 Task: Open Card Marketing Conference Review in Board Business Intelligence and Analytics to Workspace Business Loans and add a team member Softage.1@softage.net, a label Orange, a checklist Cloud Computing, an attachment from Trello, a color Orange and finally, add a card description 'Develop and launch new sales promotion for new customers' and a comment 'Let us celebrate our progress and keep pushing forward as this task is an important milestone in our project.'. Add a start date 'Jan 05, 1900' with a due date 'Jan 12, 1900'
Action: Mouse moved to (85, 339)
Screenshot: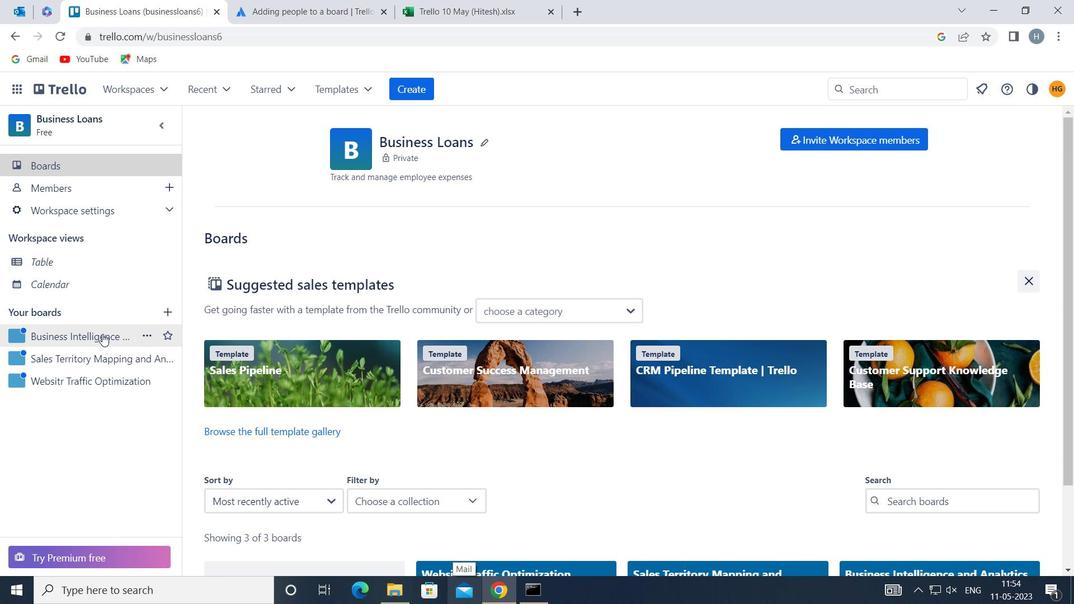 
Action: Mouse pressed left at (85, 339)
Screenshot: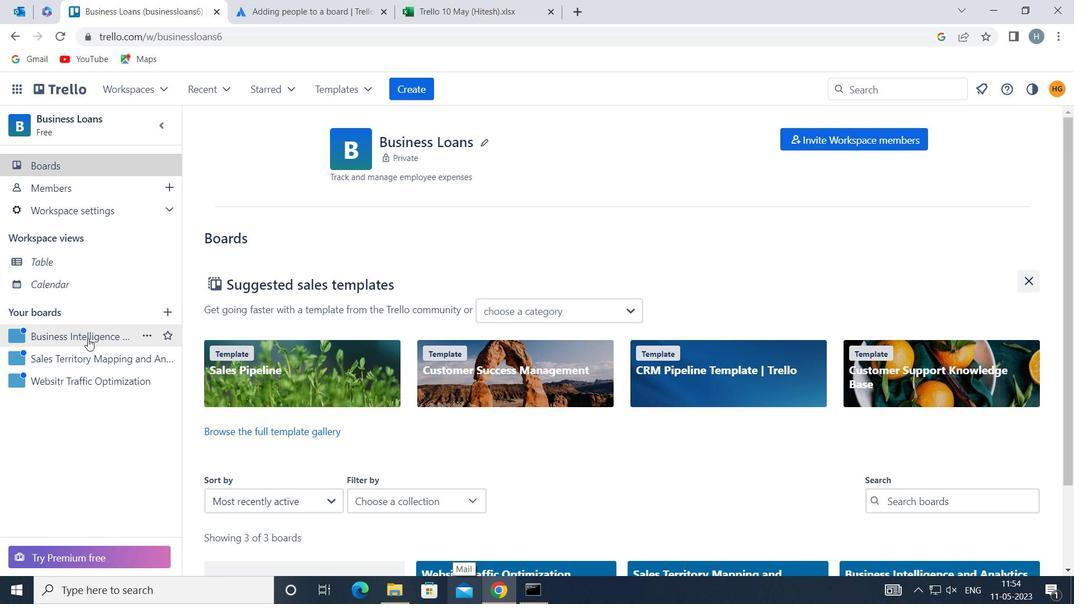 
Action: Mouse moved to (452, 199)
Screenshot: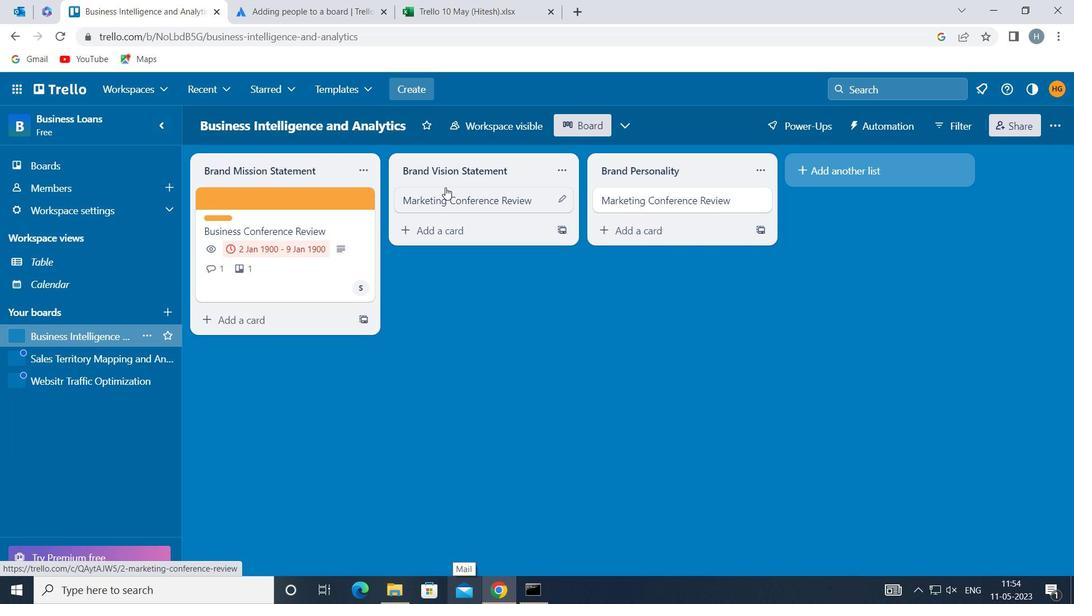 
Action: Mouse pressed left at (452, 199)
Screenshot: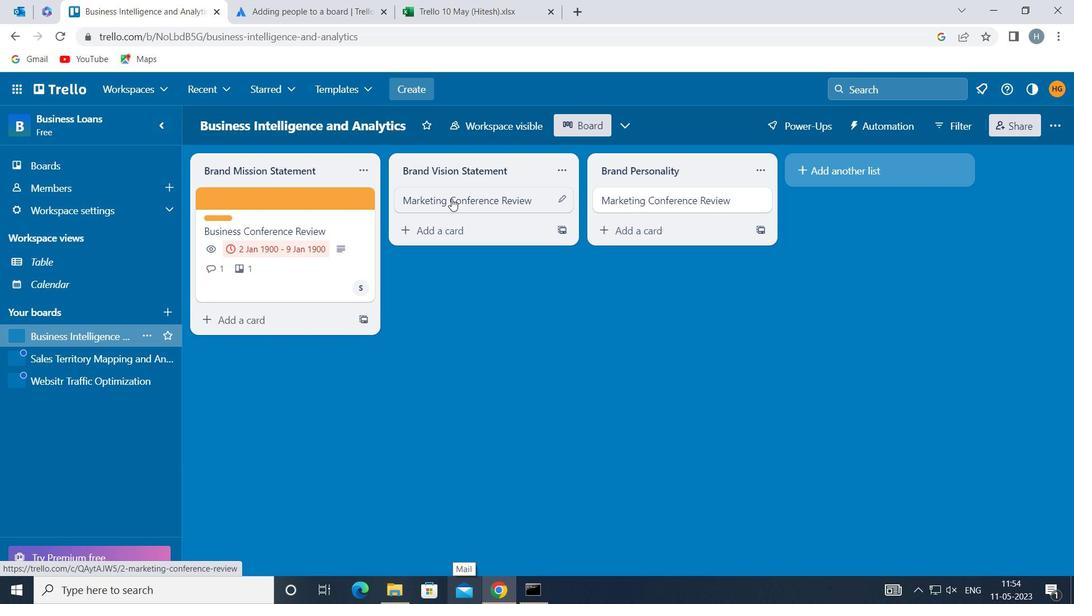 
Action: Mouse moved to (725, 244)
Screenshot: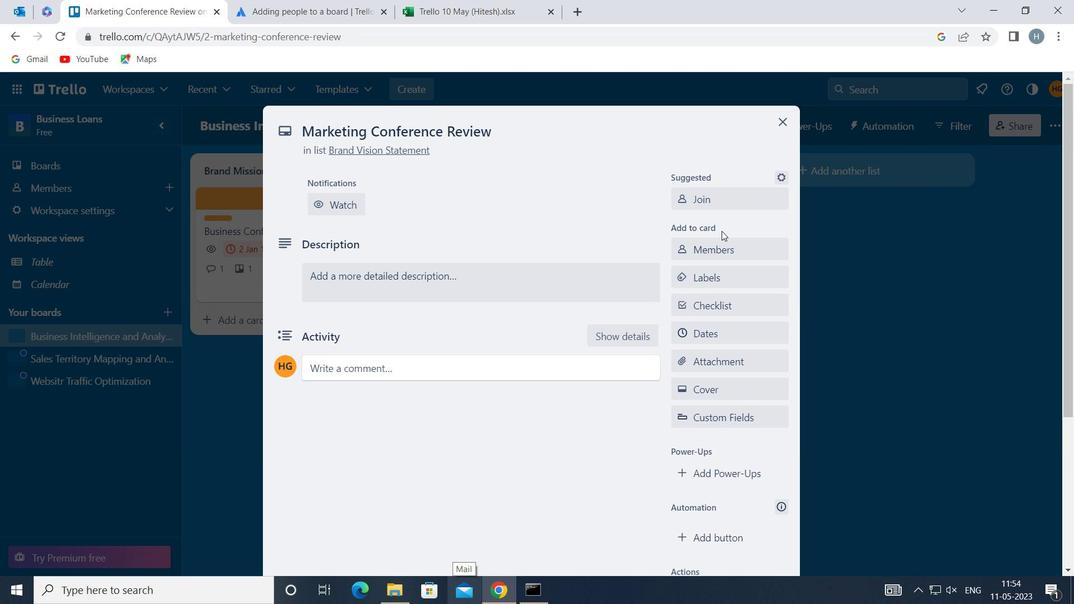 
Action: Mouse pressed left at (725, 244)
Screenshot: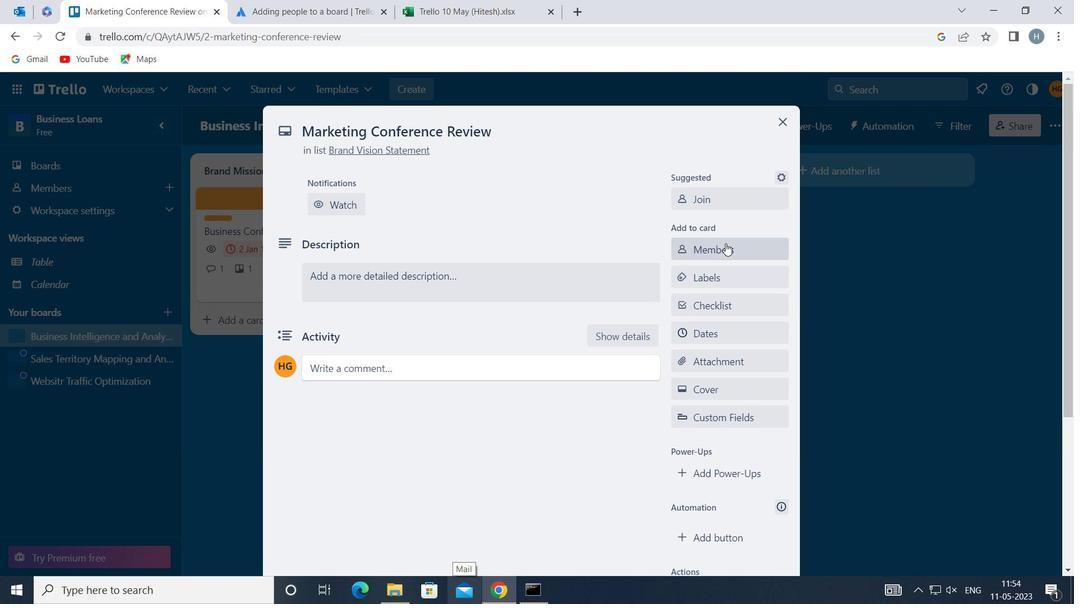 
Action: Key pressed softage
Screenshot: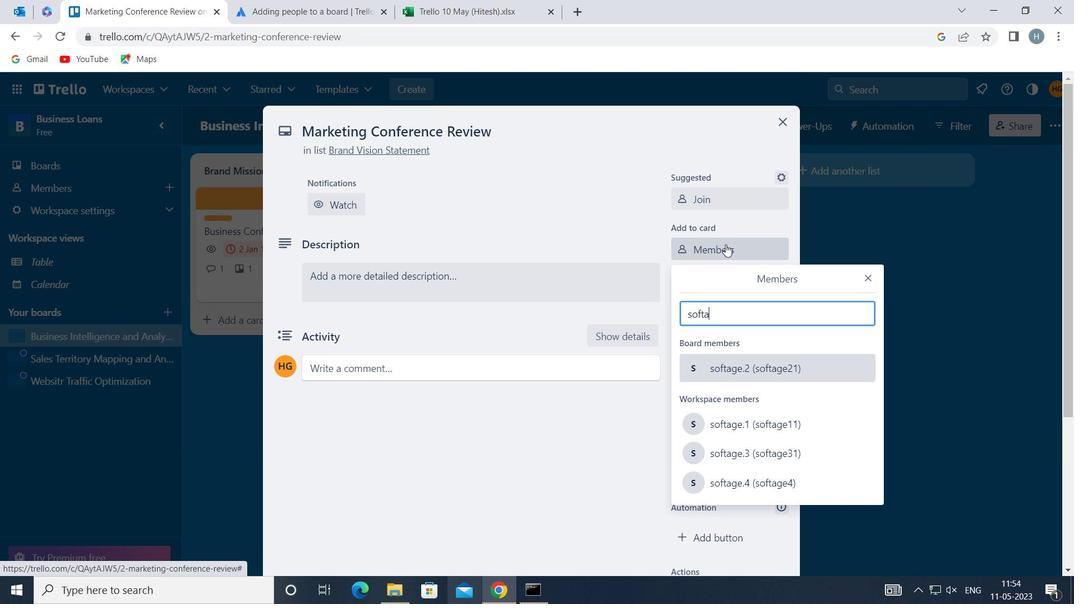 
Action: Mouse moved to (763, 419)
Screenshot: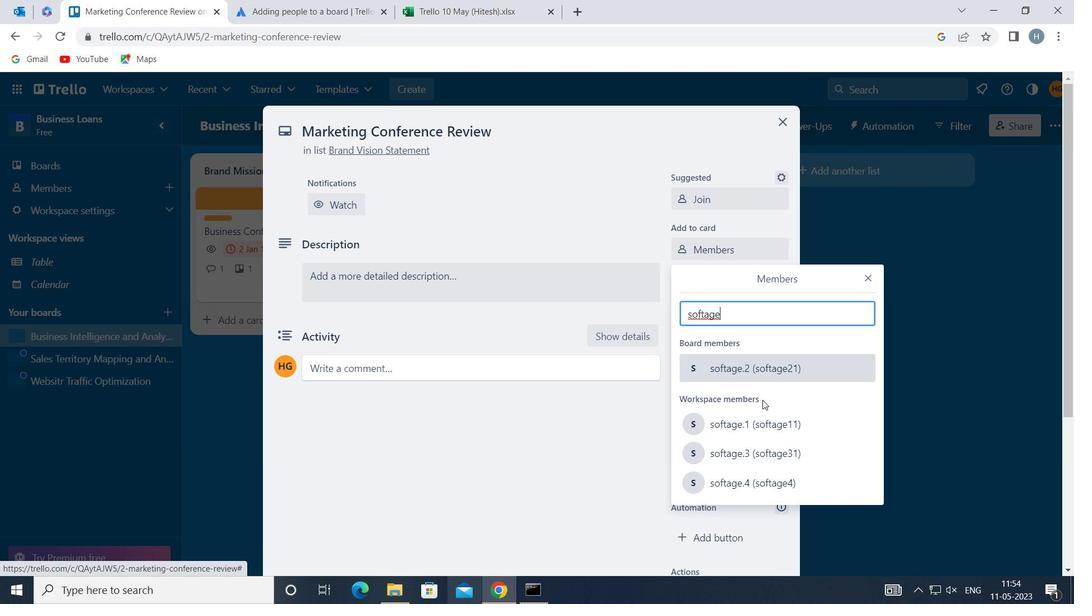 
Action: Mouse pressed left at (763, 419)
Screenshot: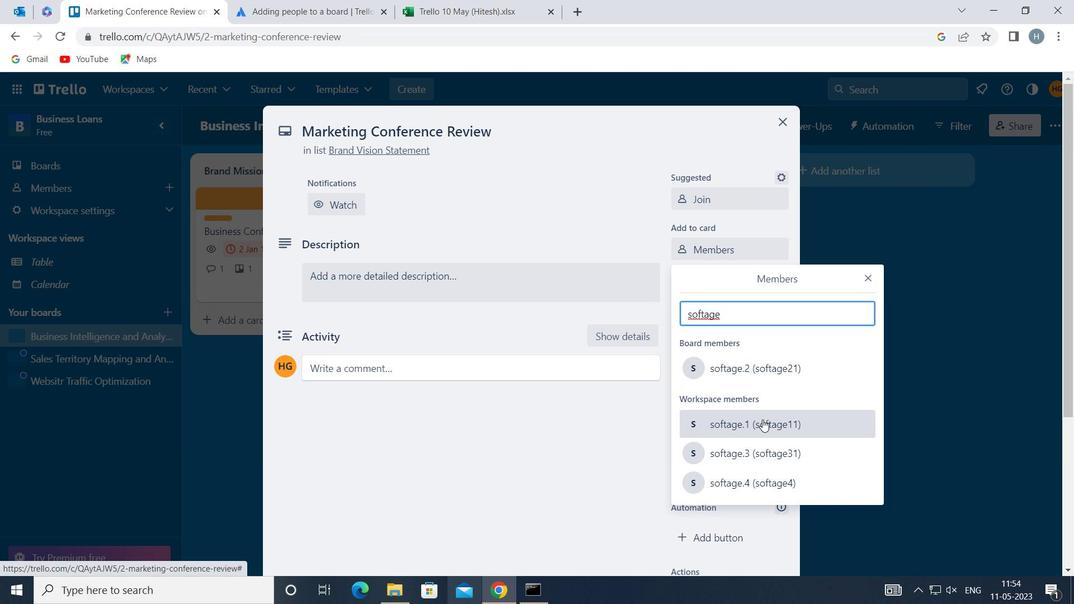 
Action: Mouse moved to (868, 274)
Screenshot: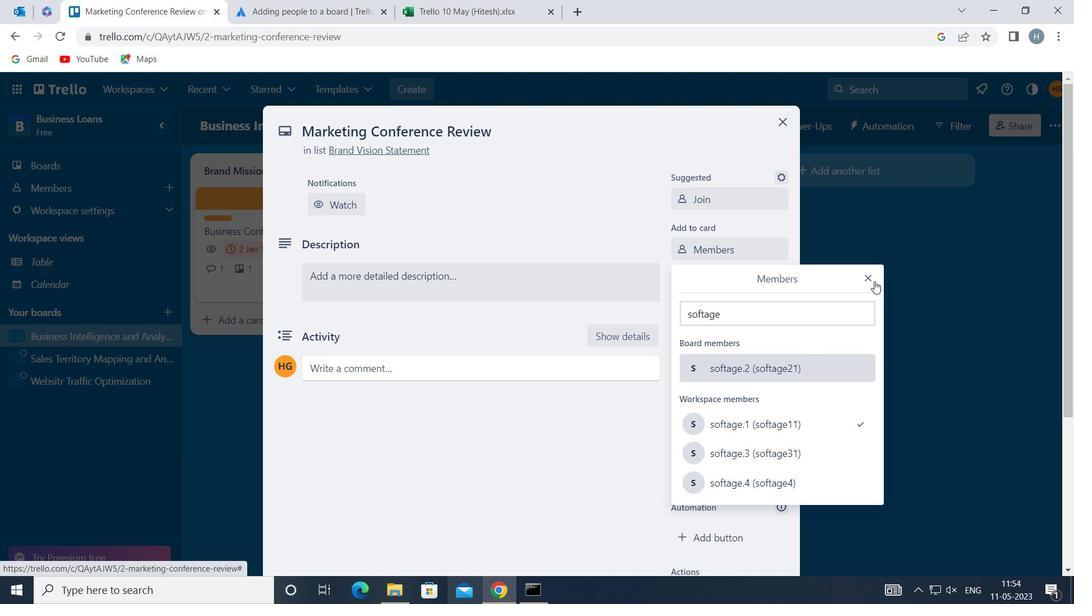 
Action: Mouse pressed left at (868, 274)
Screenshot: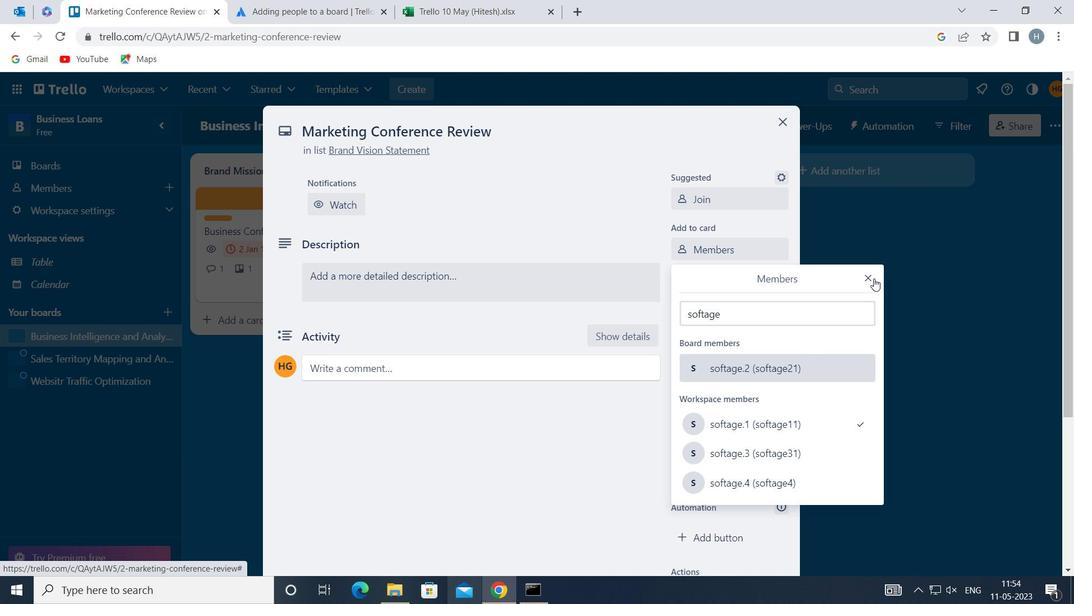 
Action: Mouse moved to (736, 275)
Screenshot: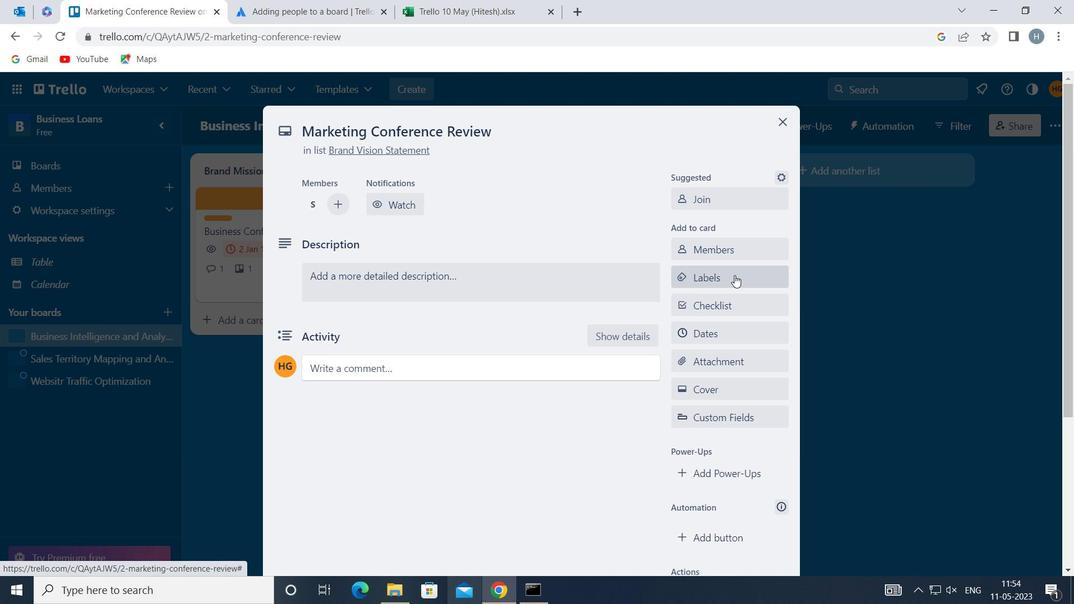 
Action: Mouse pressed left at (736, 275)
Screenshot: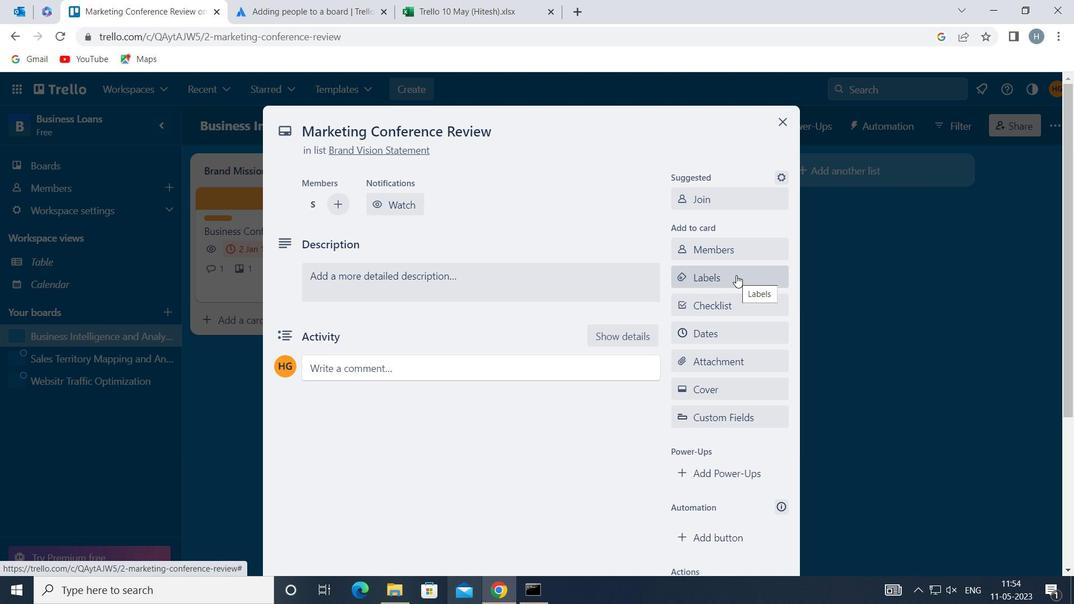 
Action: Mouse moved to (737, 257)
Screenshot: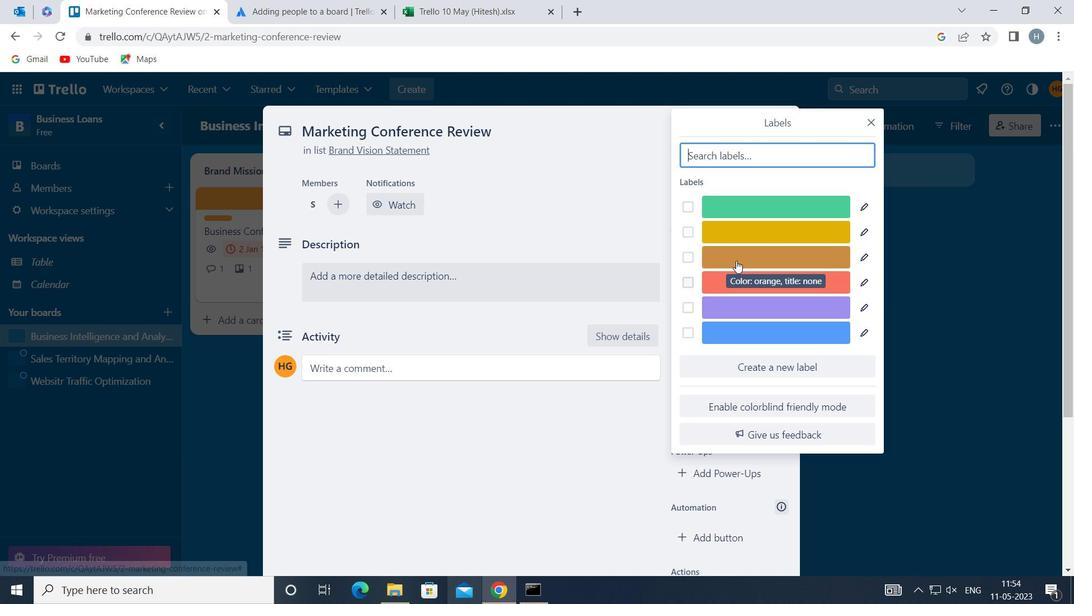 
Action: Mouse pressed left at (737, 257)
Screenshot: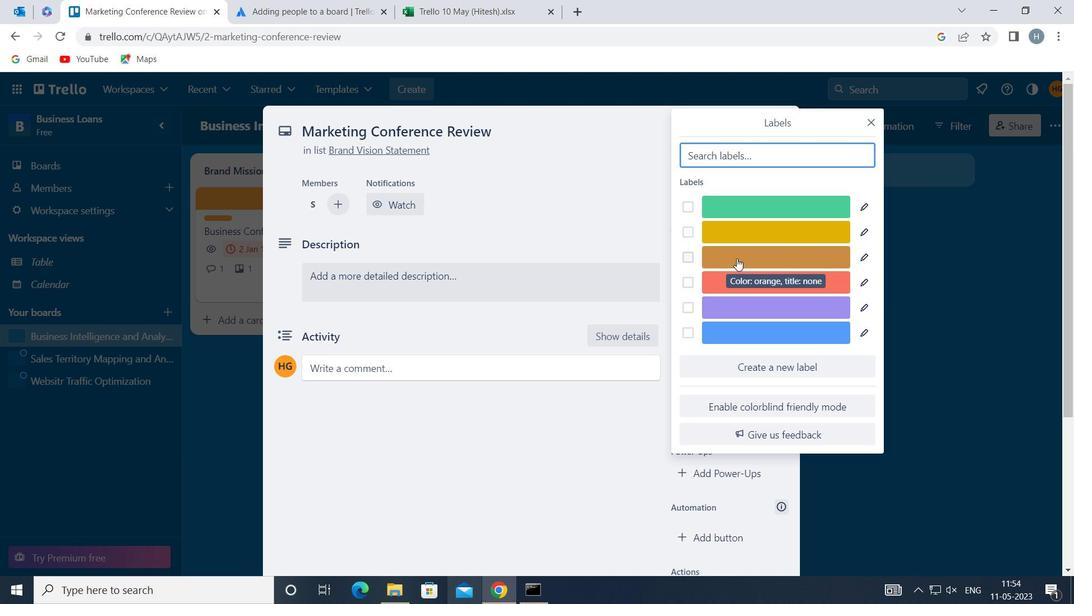 
Action: Mouse moved to (871, 118)
Screenshot: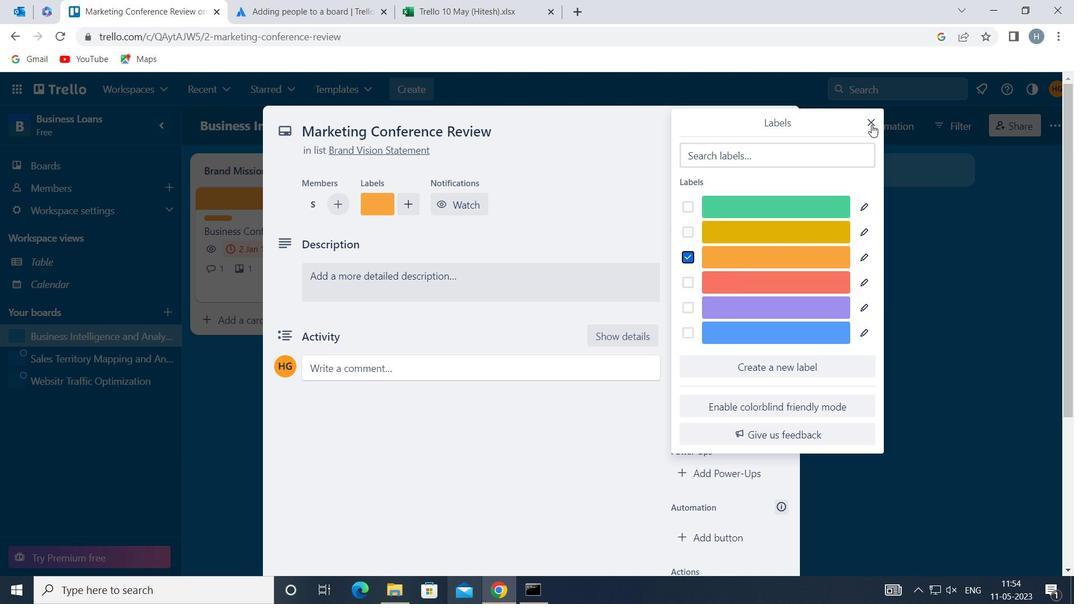 
Action: Mouse pressed left at (871, 118)
Screenshot: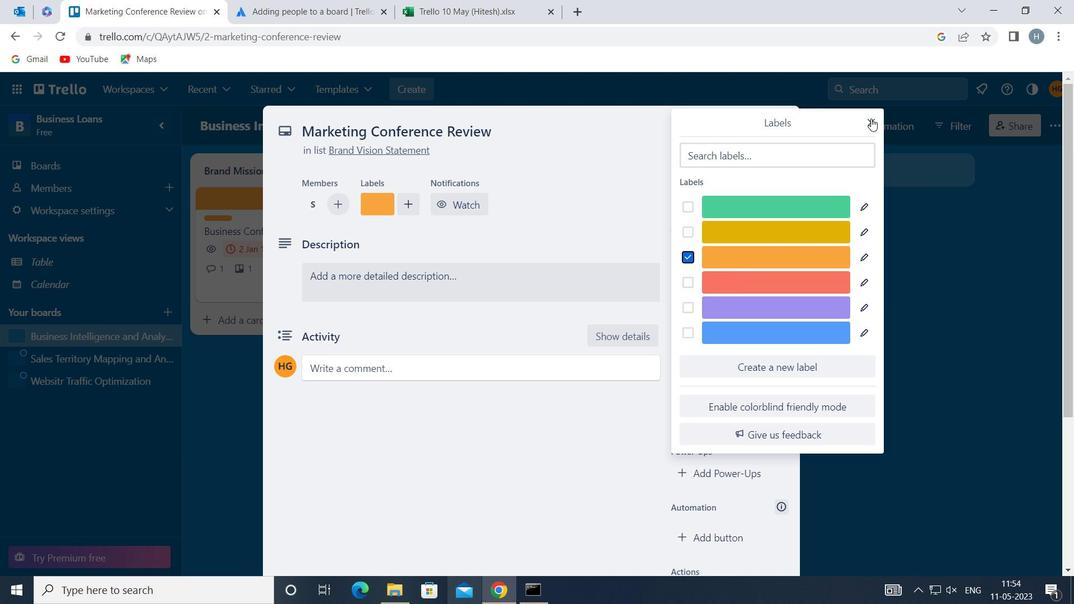 
Action: Mouse moved to (728, 354)
Screenshot: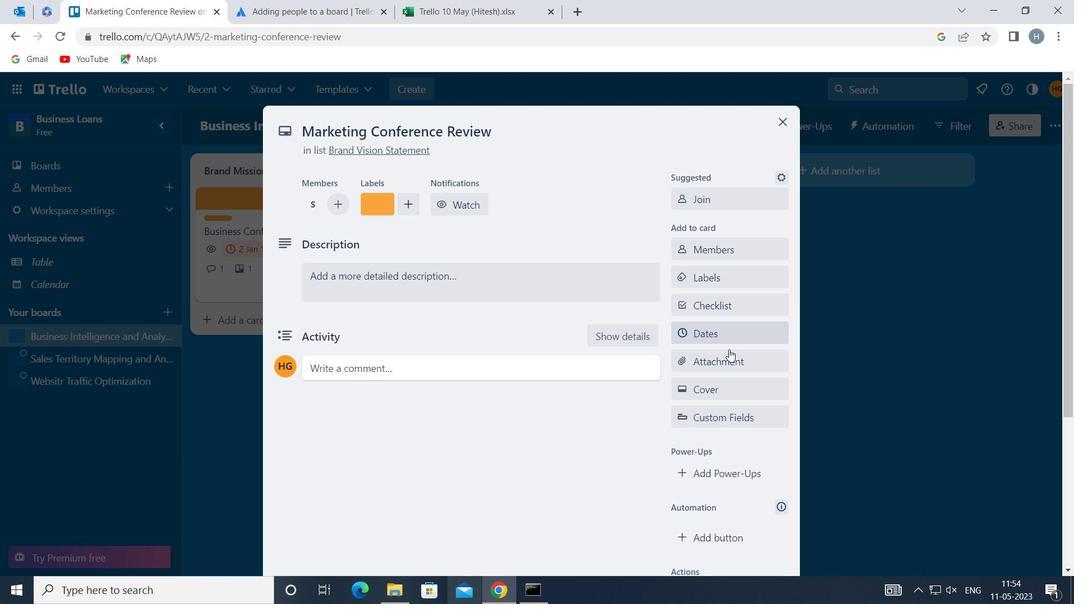 
Action: Mouse pressed left at (728, 354)
Screenshot: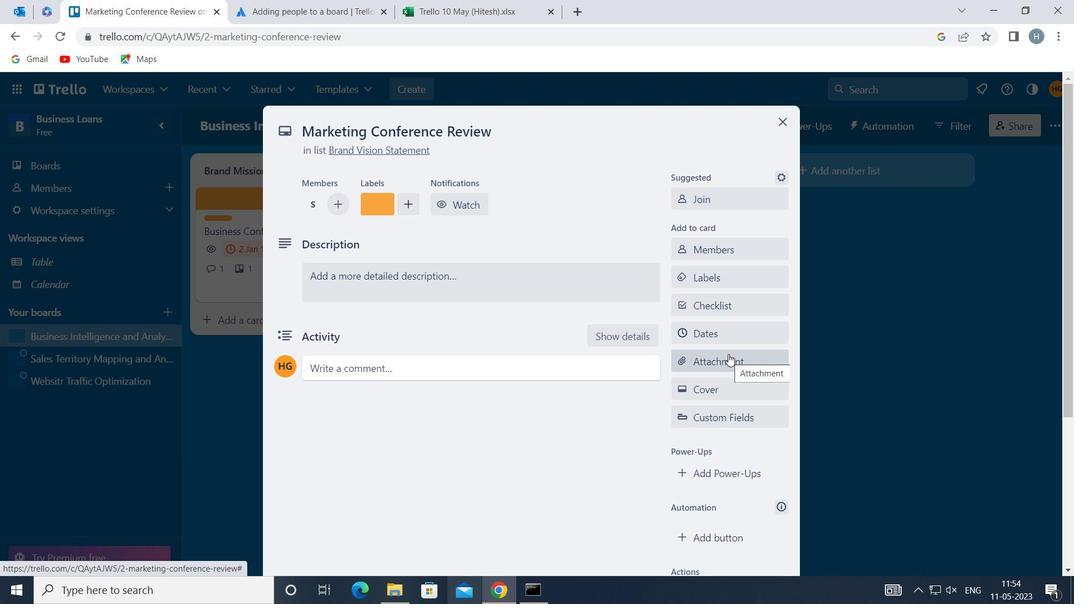 
Action: Key pressed <Key.shift><Key.shift><Key.shift><Key.shift><Key.shift><Key.shift><Key.shift><Key.shift><Key.shift><Key.shift><Key.shift><Key.shift><Key.shift><Key.shift><Key.shift><Key.shift><Key.shift><Key.shift><Key.shift><Key.shift>
Screenshot: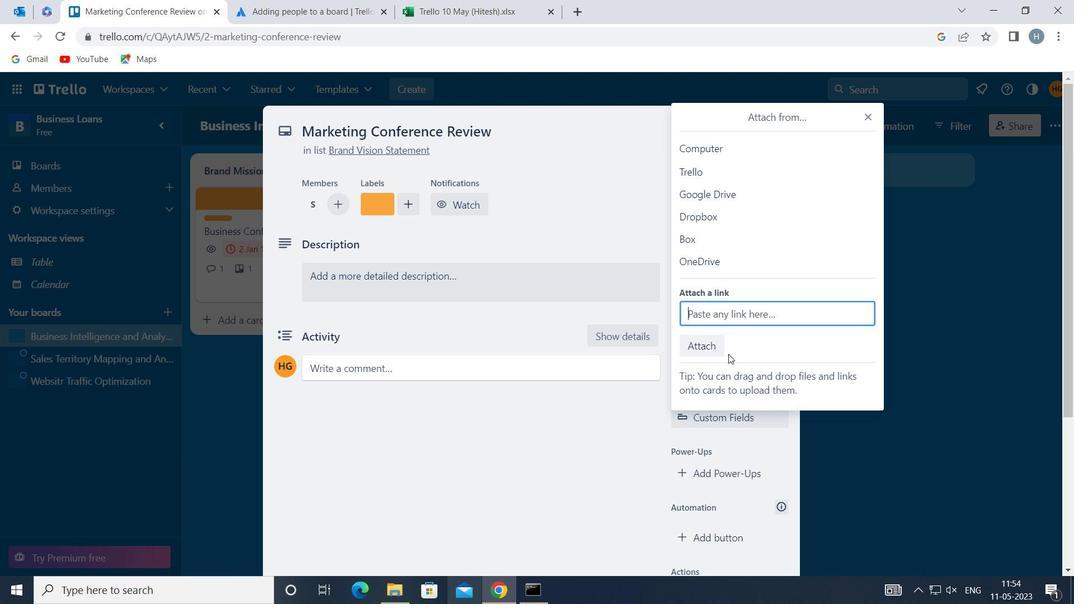
Action: Mouse moved to (862, 115)
Screenshot: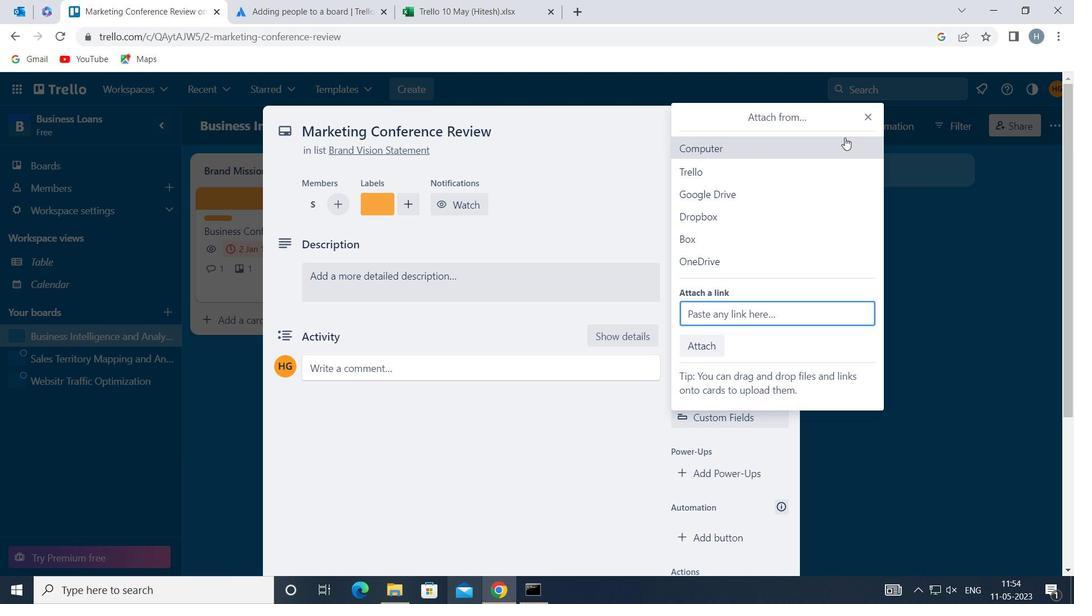 
Action: Mouse pressed left at (862, 115)
Screenshot: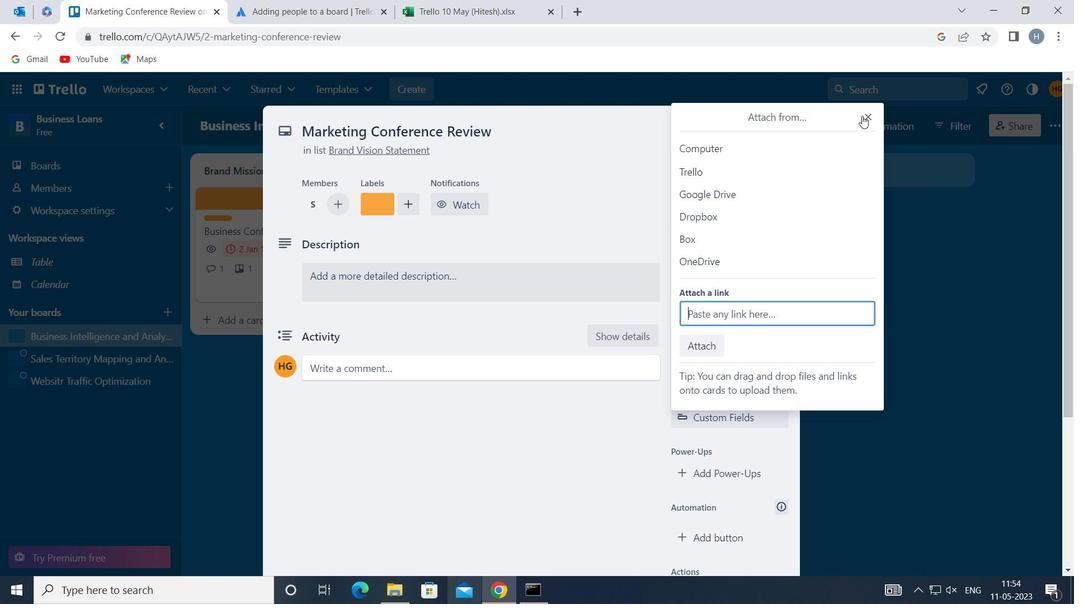 
Action: Mouse moved to (735, 299)
Screenshot: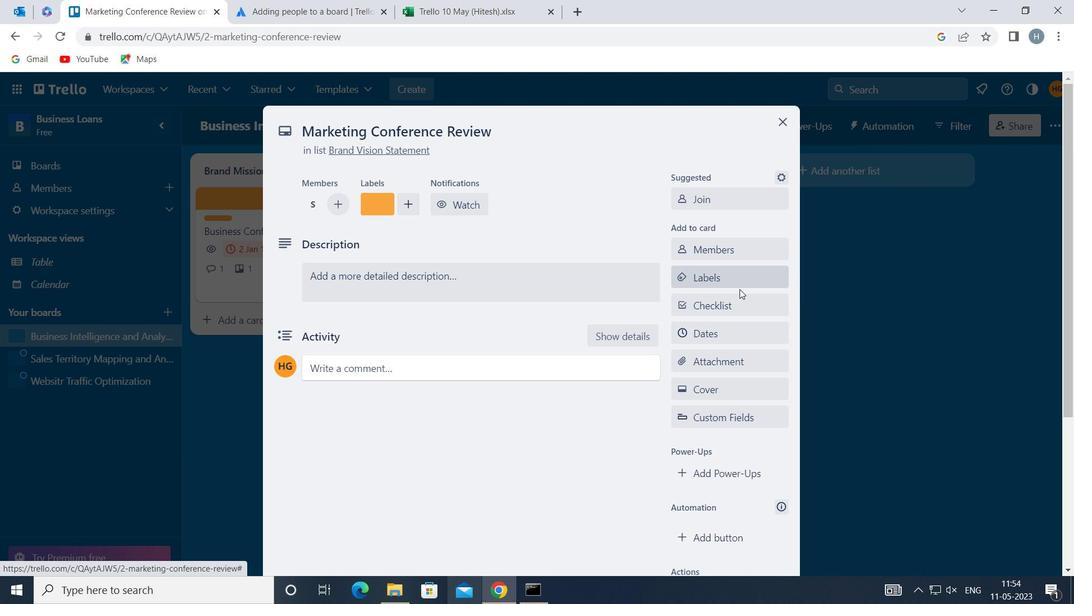 
Action: Mouse pressed left at (735, 299)
Screenshot: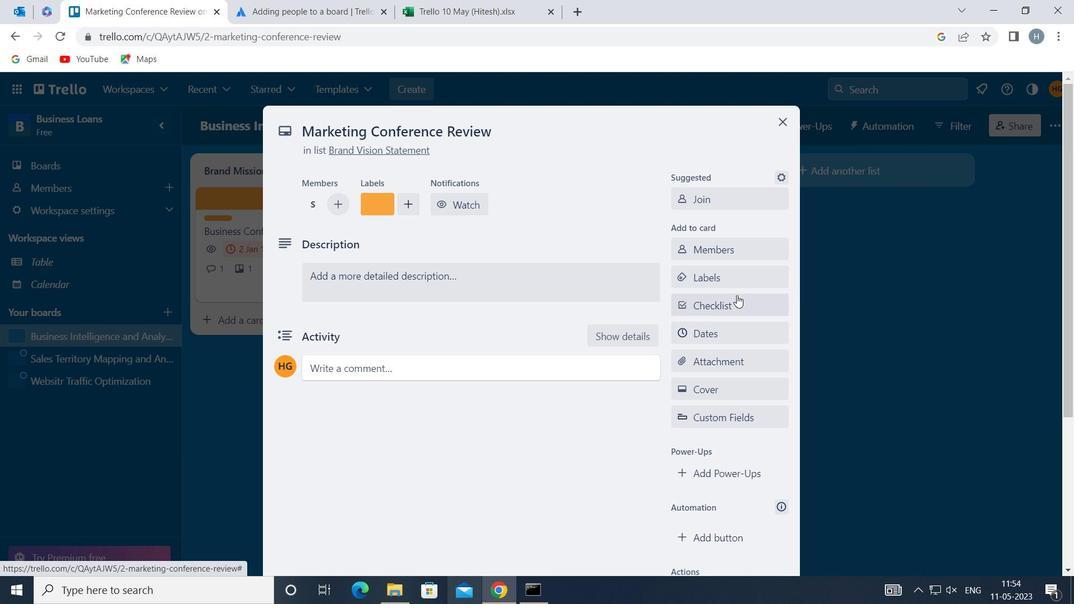 
Action: Mouse moved to (738, 364)
Screenshot: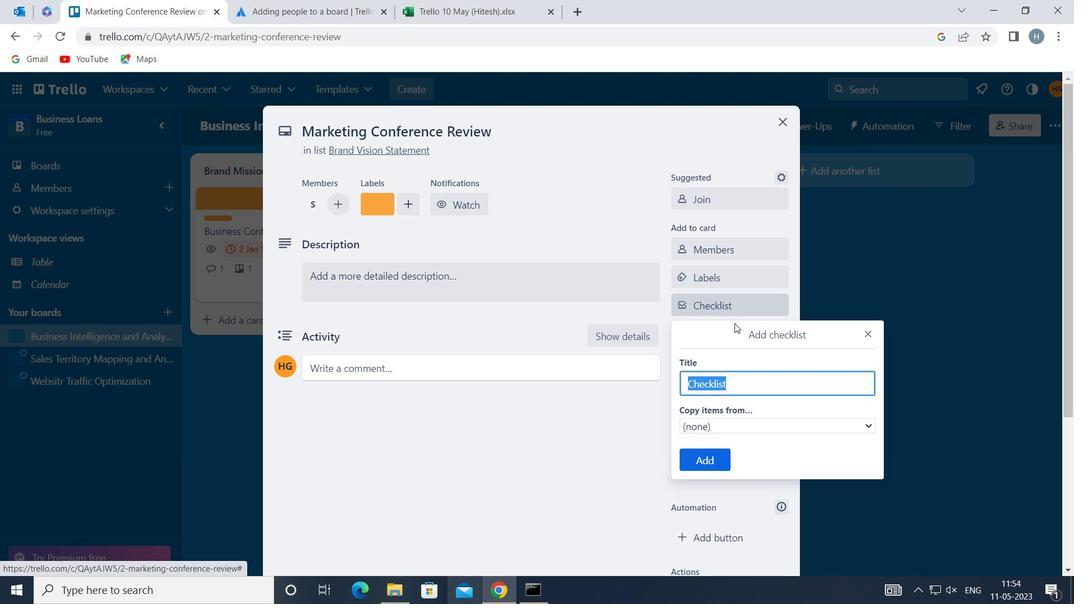 
Action: Key pressed <Key.shift>CLO
Screenshot: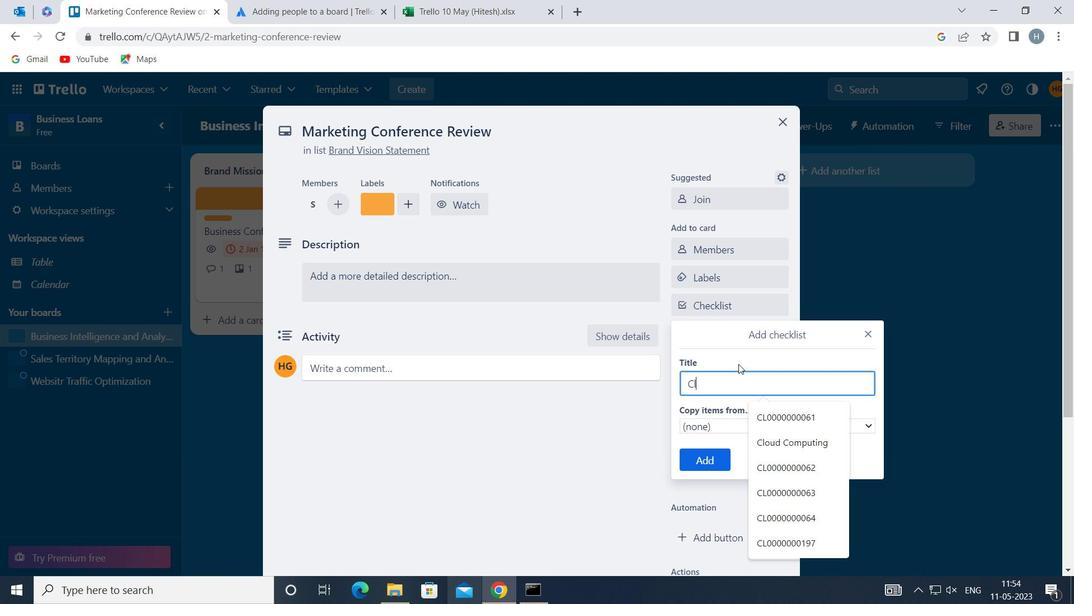 
Action: Mouse moved to (787, 412)
Screenshot: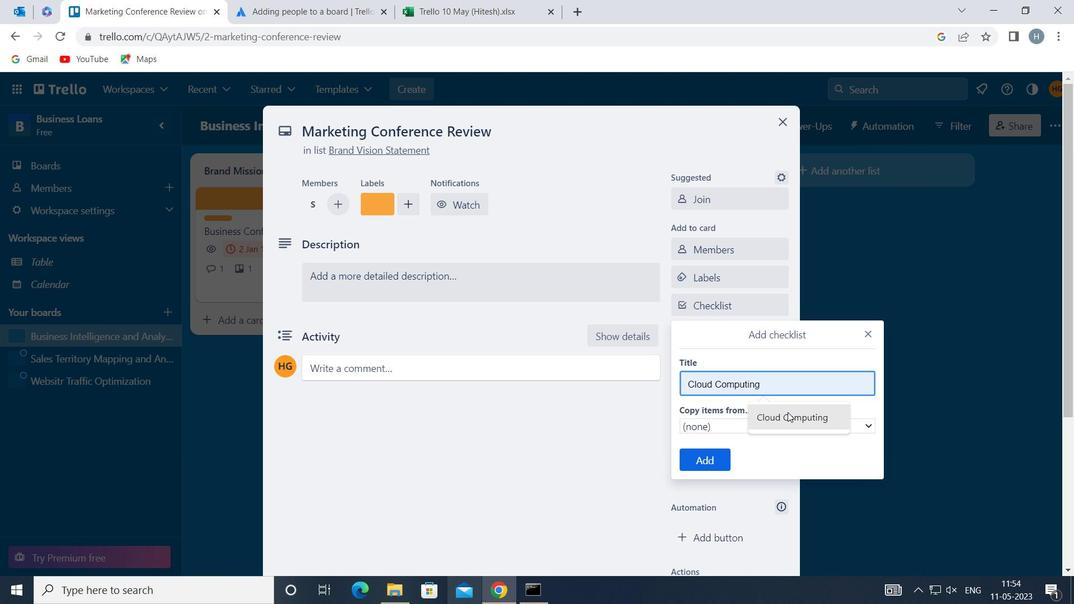 
Action: Mouse pressed left at (787, 412)
Screenshot: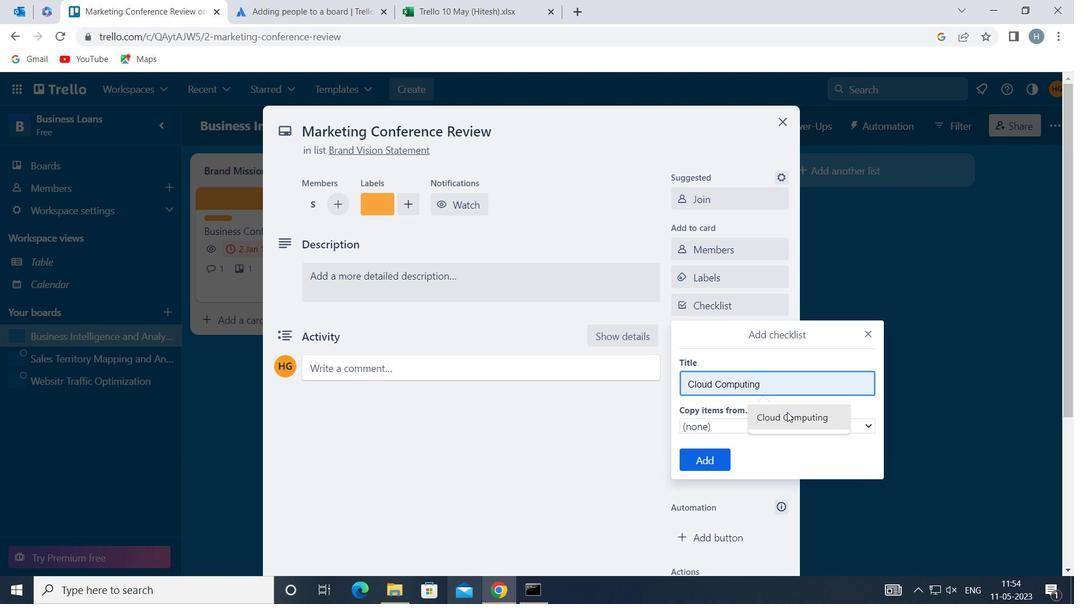 
Action: Mouse moved to (702, 458)
Screenshot: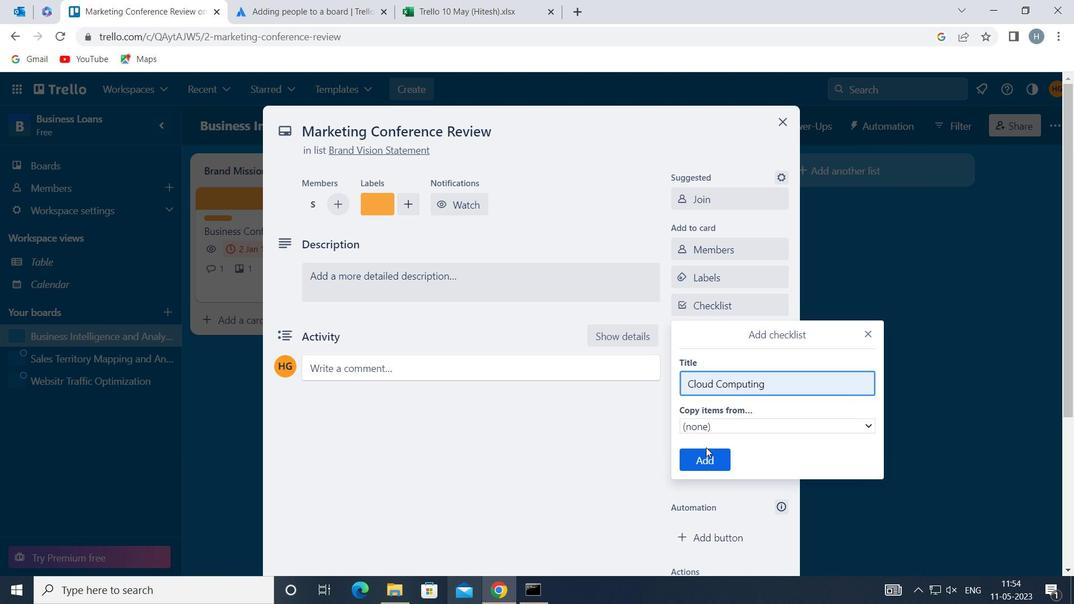 
Action: Mouse pressed left at (702, 458)
Screenshot: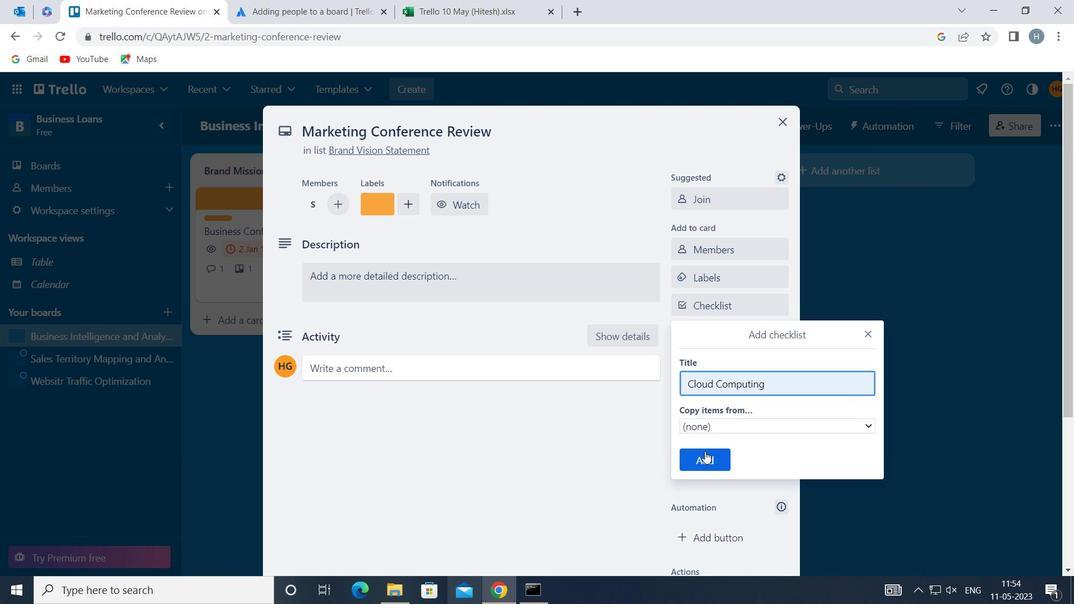
Action: Mouse moved to (732, 362)
Screenshot: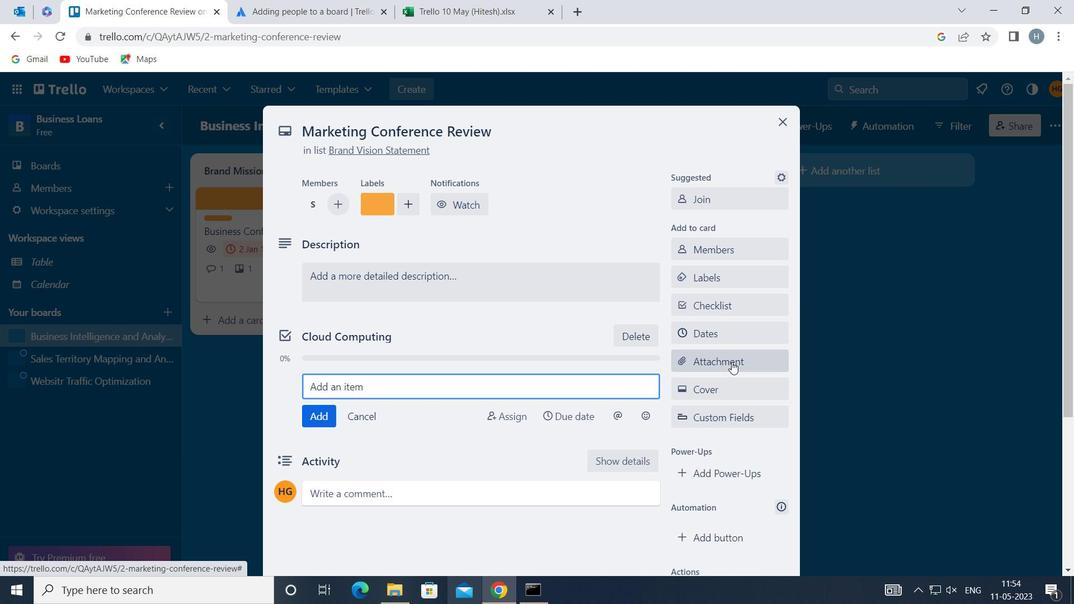 
Action: Mouse pressed left at (732, 362)
Screenshot: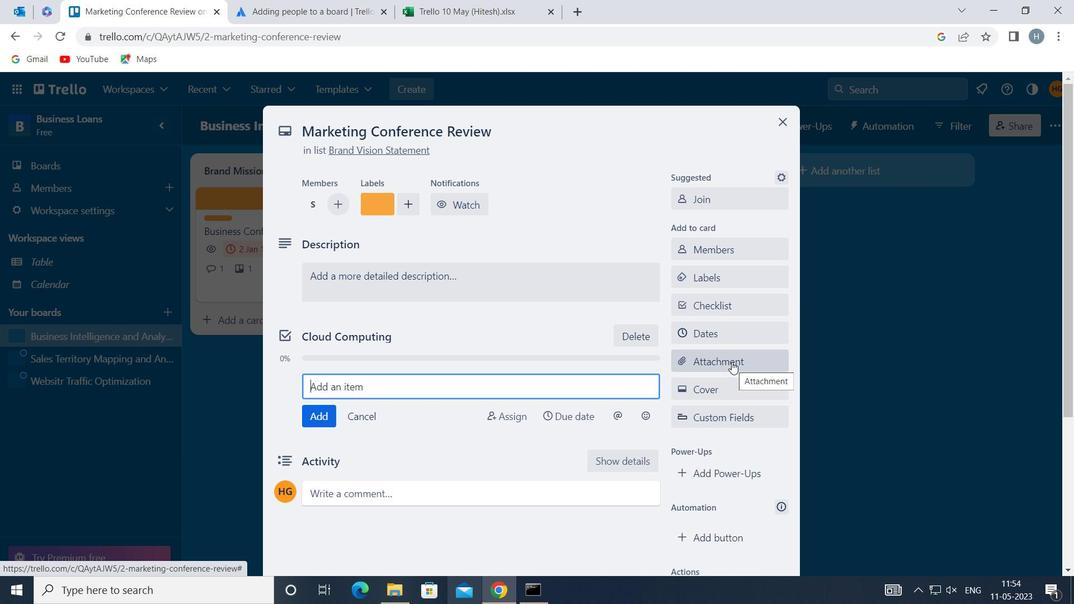 
Action: Mouse moved to (731, 166)
Screenshot: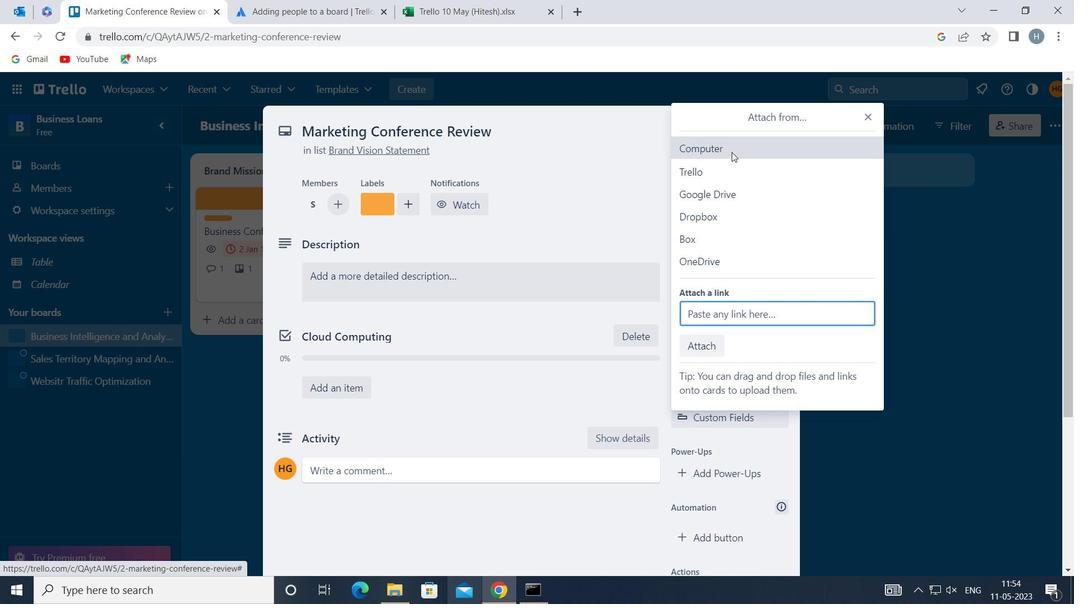 
Action: Mouse pressed left at (731, 166)
Screenshot: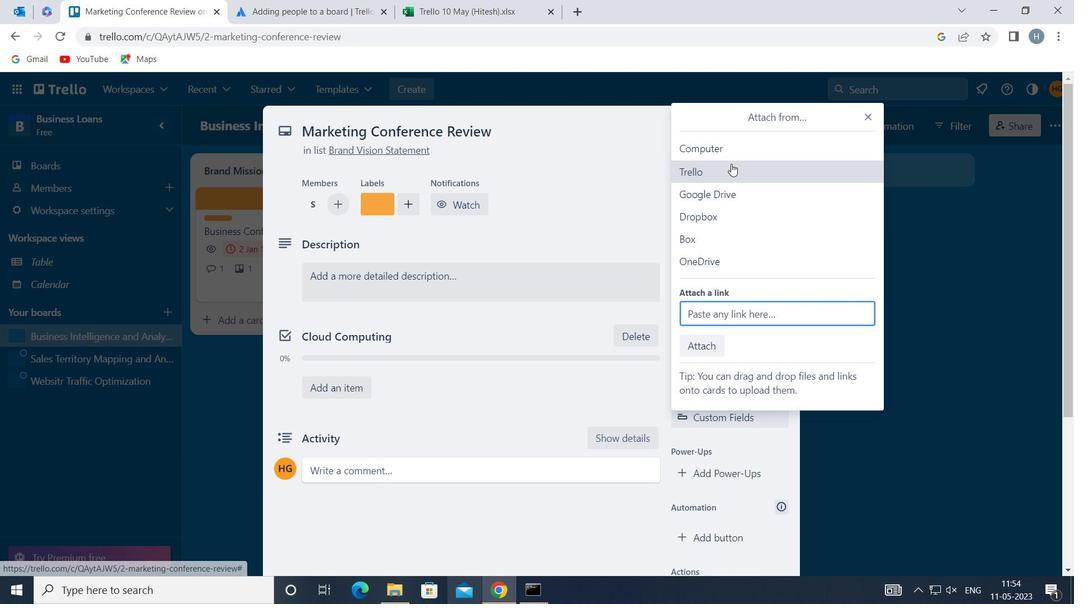 
Action: Mouse moved to (736, 217)
Screenshot: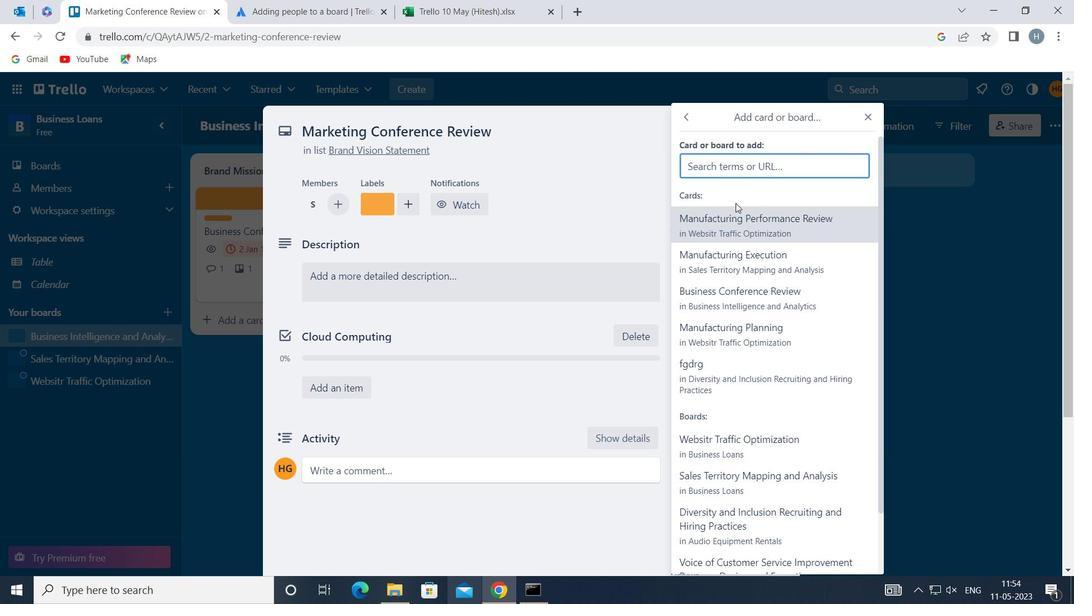 
Action: Mouse pressed left at (736, 217)
Screenshot: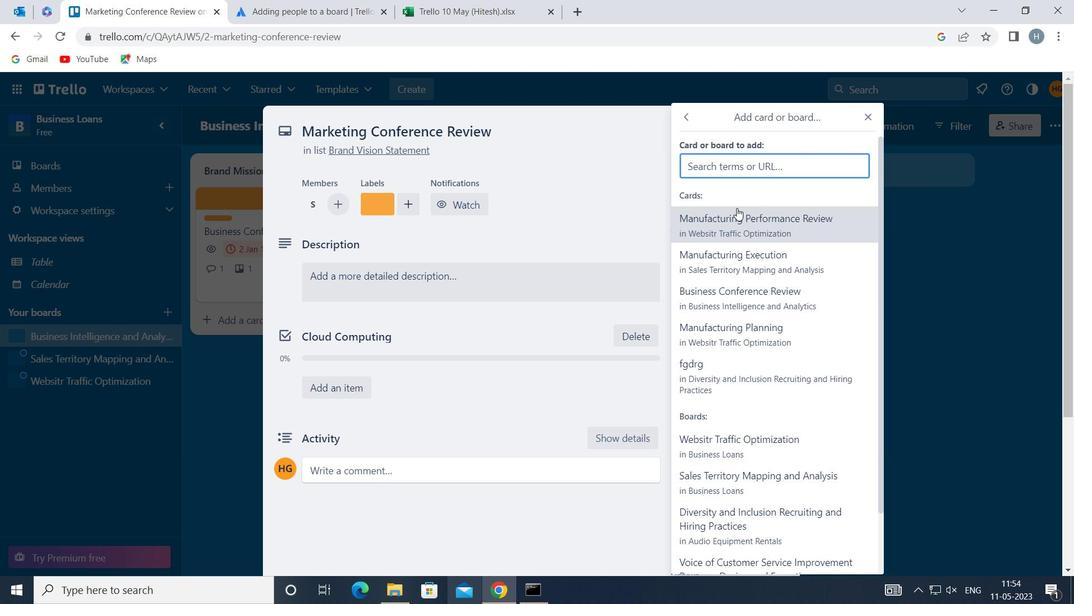 
Action: Mouse moved to (725, 387)
Screenshot: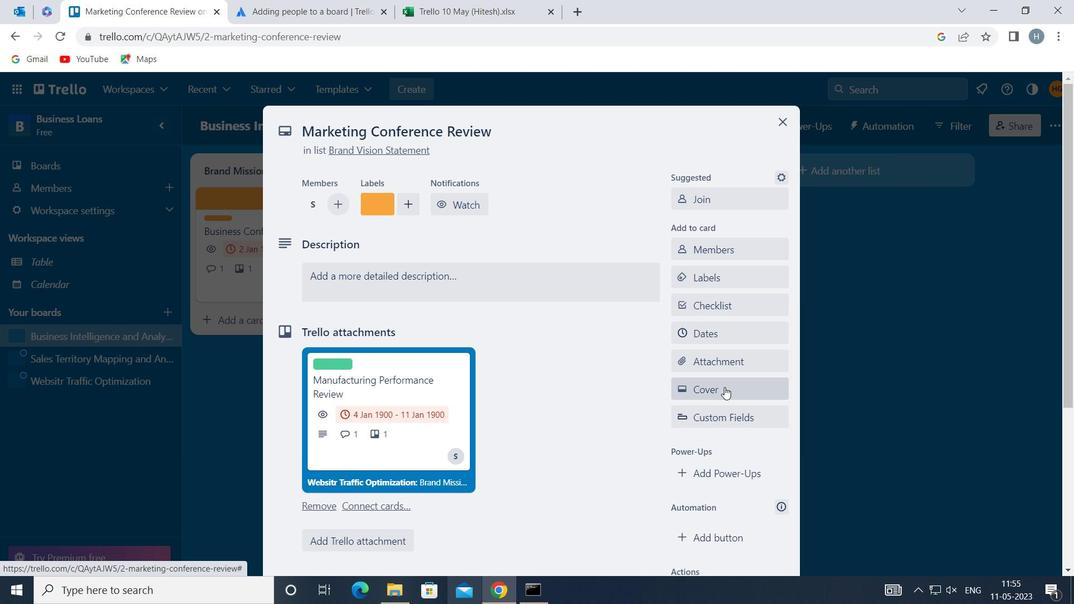 
Action: Mouse pressed left at (725, 387)
Screenshot: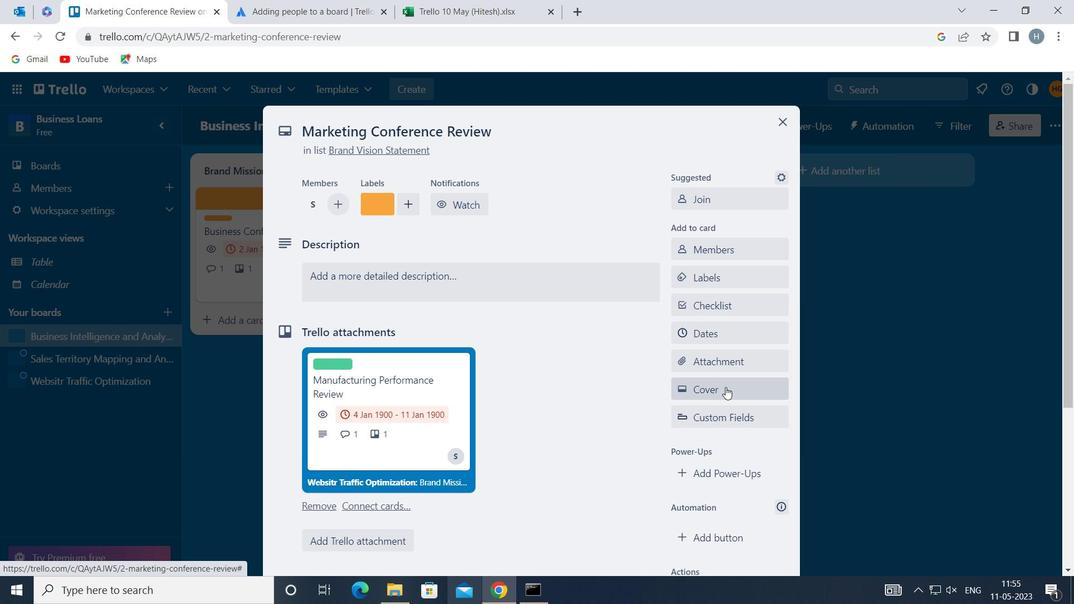 
Action: Mouse moved to (778, 298)
Screenshot: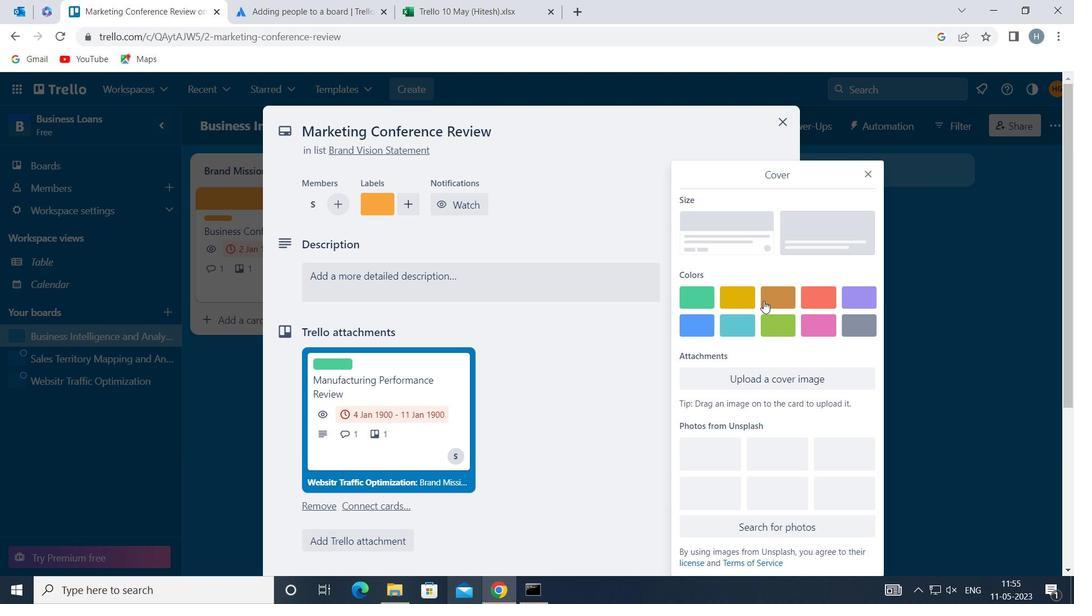 
Action: Mouse pressed left at (778, 298)
Screenshot: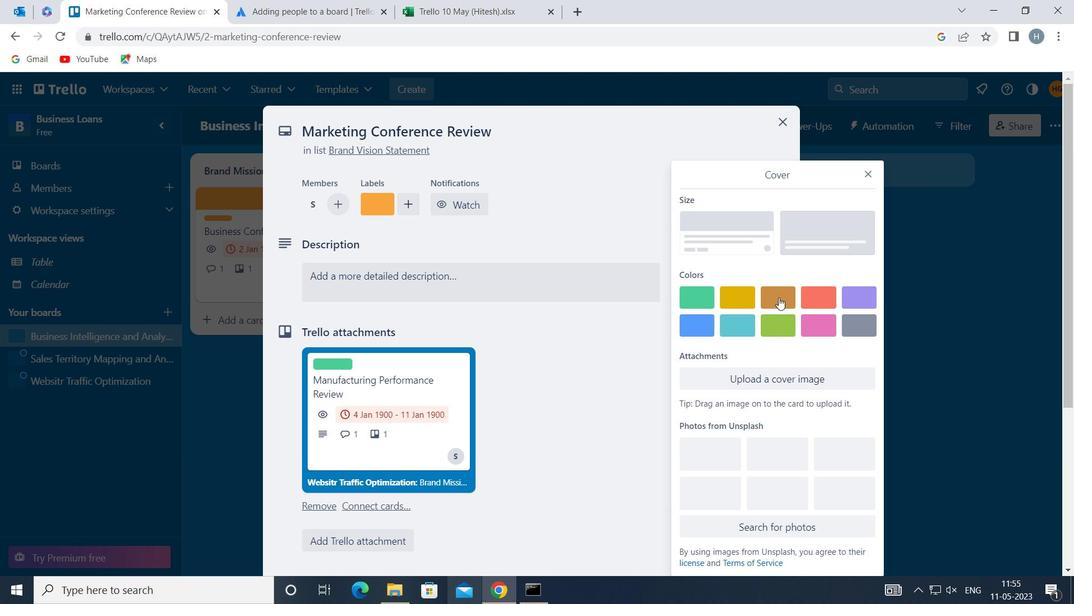 
Action: Mouse moved to (868, 148)
Screenshot: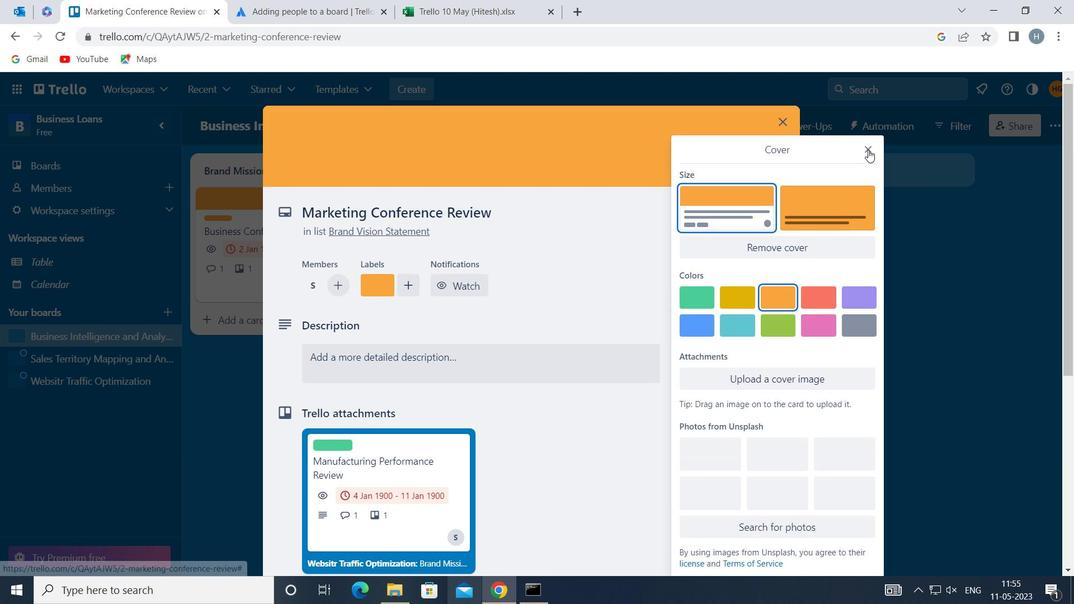 
Action: Mouse pressed left at (868, 148)
Screenshot: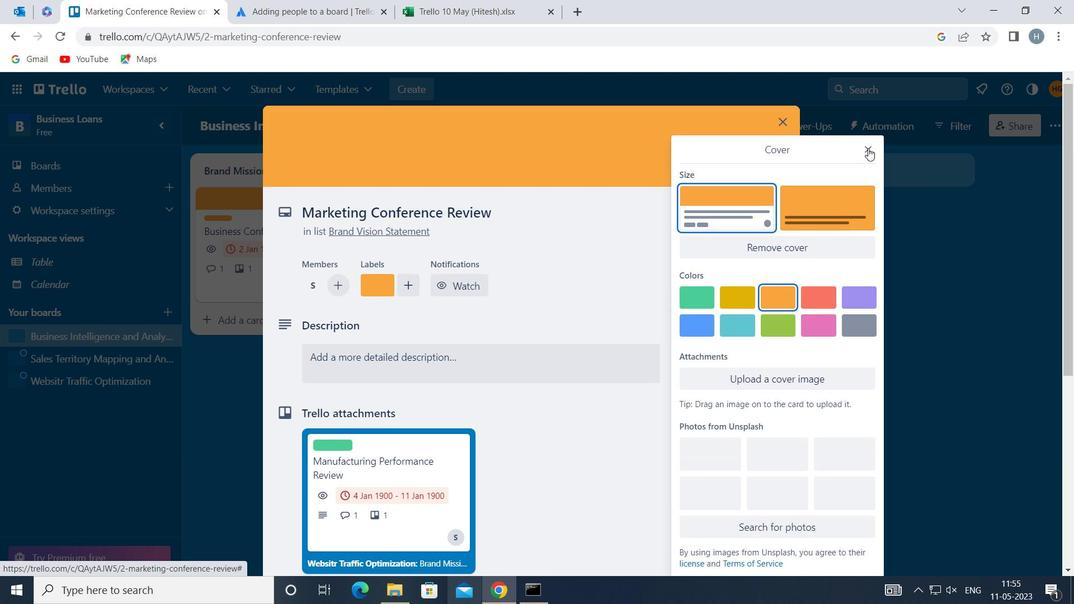 
Action: Mouse moved to (504, 368)
Screenshot: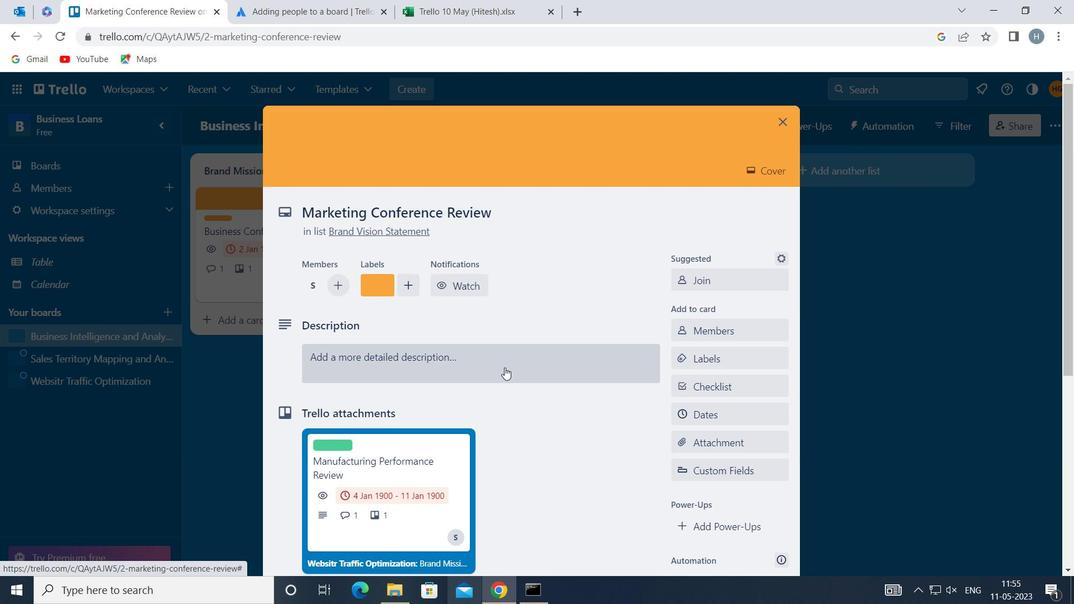 
Action: Mouse pressed left at (504, 368)
Screenshot: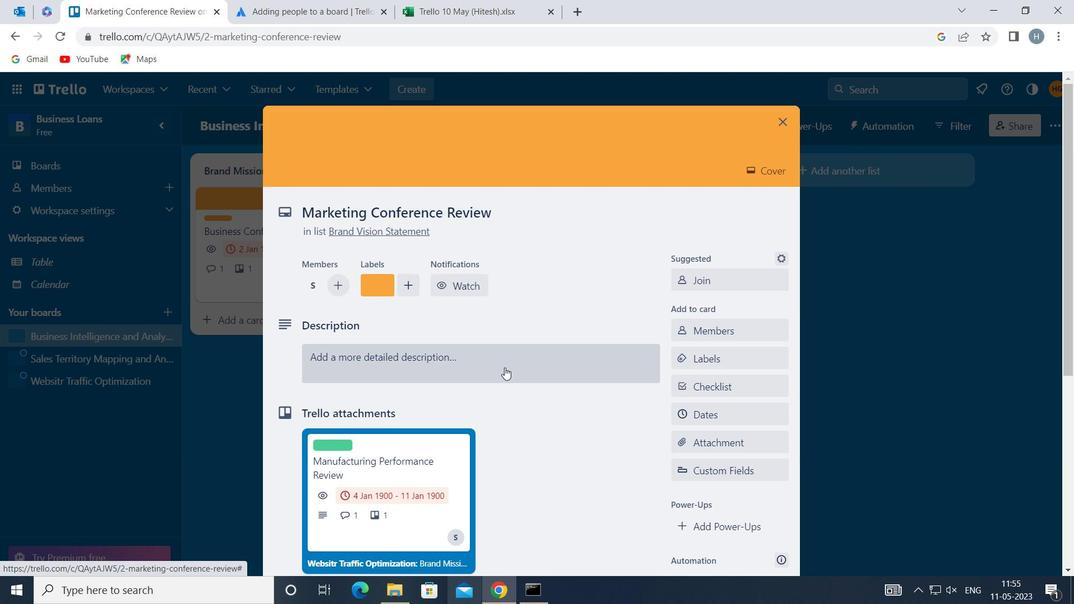 
Action: Mouse moved to (424, 402)
Screenshot: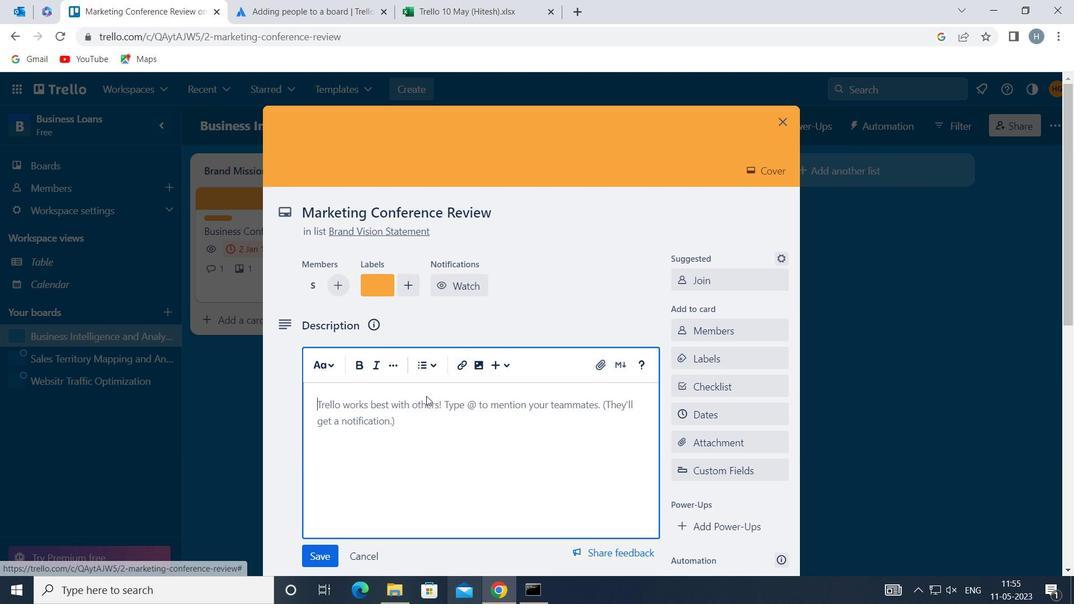 
Action: Mouse pressed left at (424, 402)
Screenshot: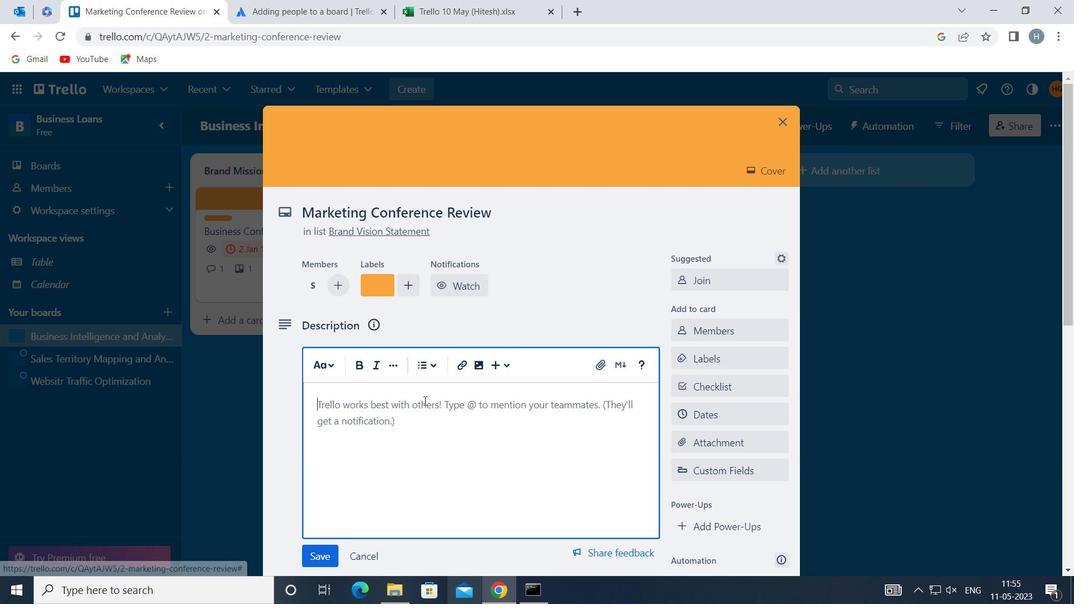 
Action: Key pressed <Key.shift>DEVELOP<Key.space>AND<Key.space>K<Key.backspace>LAUNCH<Key.space>NEW<Key.space>SALES<Key.space>PROMOTION<Key.space>FOR<Key.space>NEW<Key.space>CUSTOMERS
Screenshot: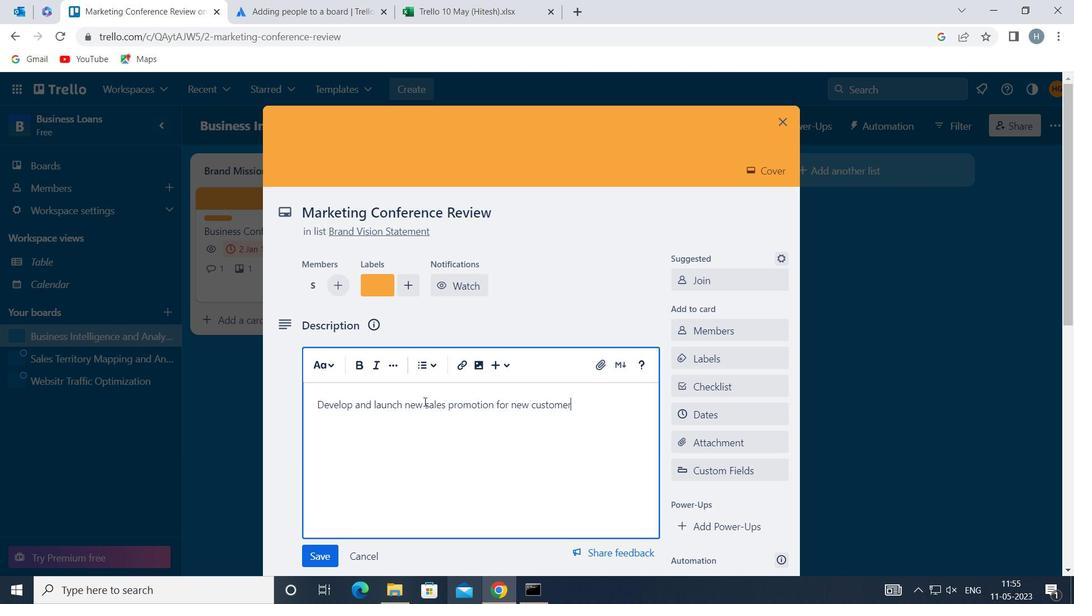 
Action: Mouse moved to (319, 555)
Screenshot: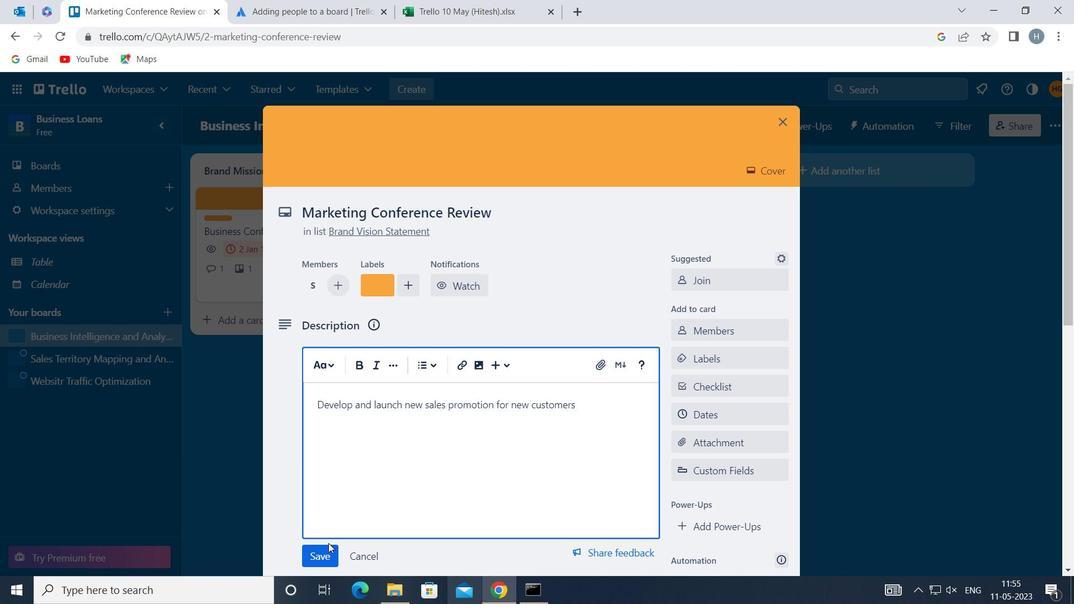 
Action: Mouse pressed left at (319, 555)
Screenshot: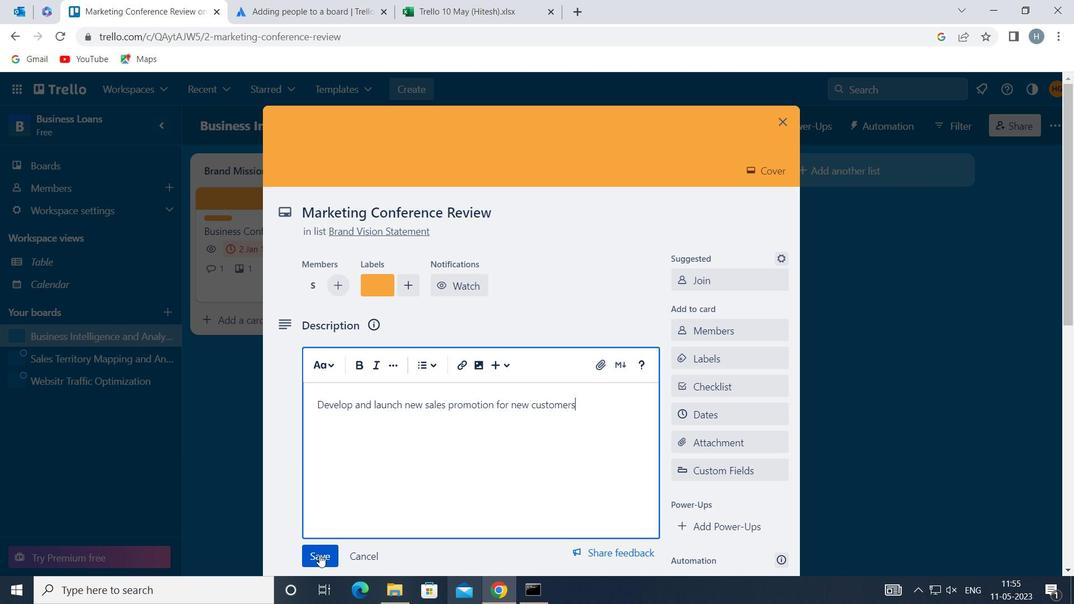 
Action: Mouse moved to (417, 455)
Screenshot: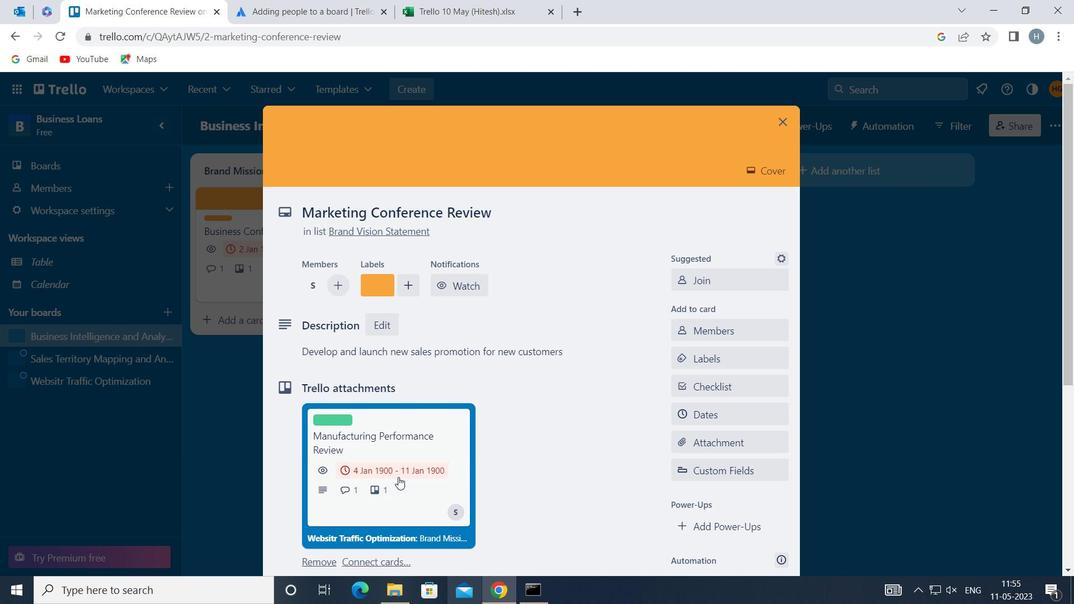 
Action: Mouse scrolled (417, 454) with delta (0, 0)
Screenshot: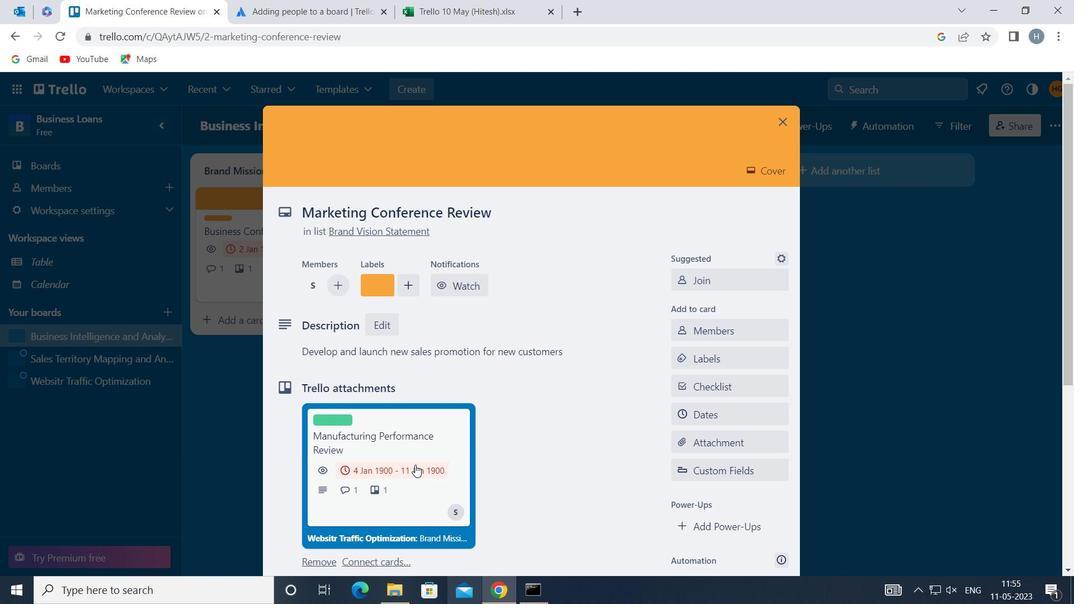 
Action: Mouse scrolled (417, 454) with delta (0, 0)
Screenshot: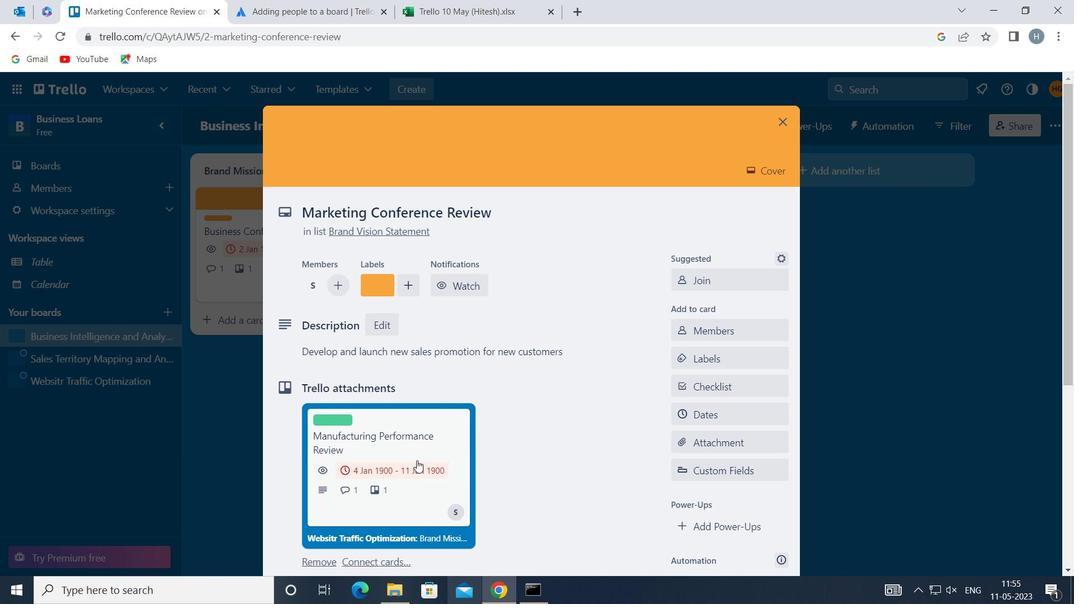 
Action: Mouse scrolled (417, 454) with delta (0, 0)
Screenshot: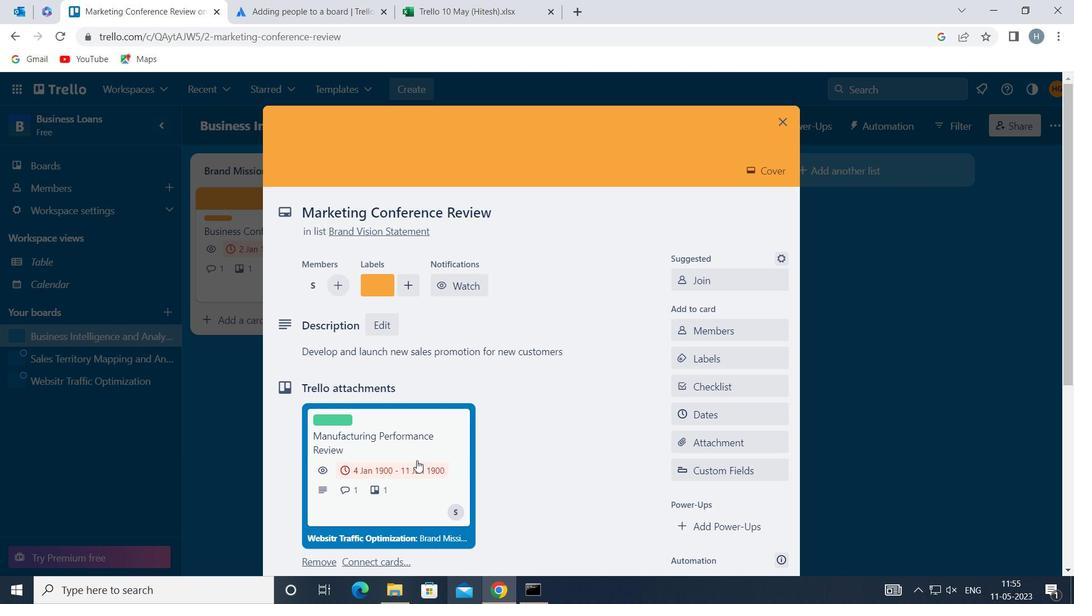 
Action: Mouse moved to (419, 441)
Screenshot: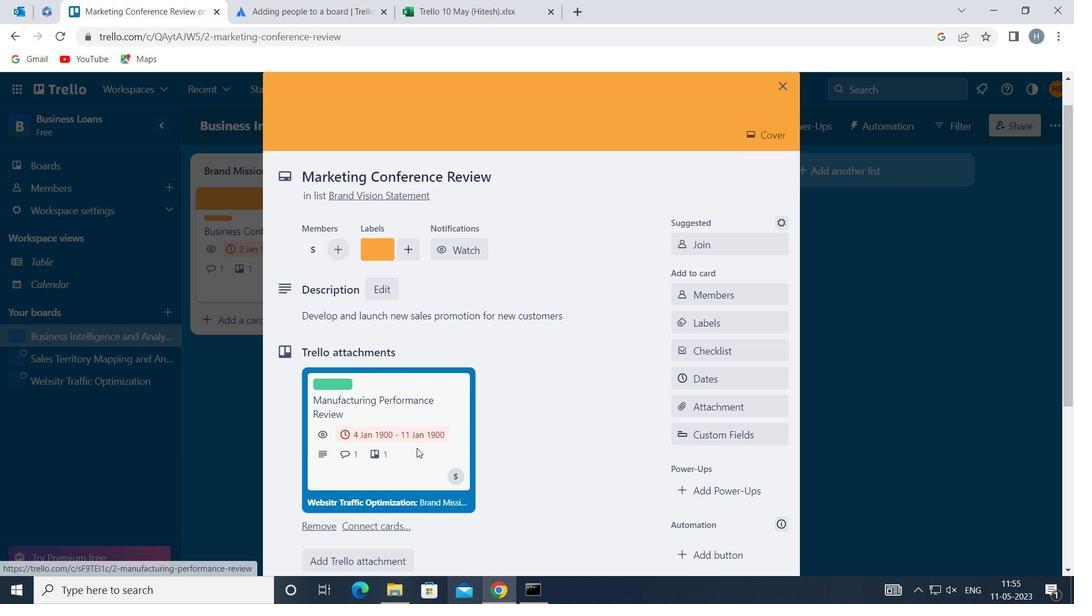 
Action: Mouse scrolled (419, 440) with delta (0, 0)
Screenshot: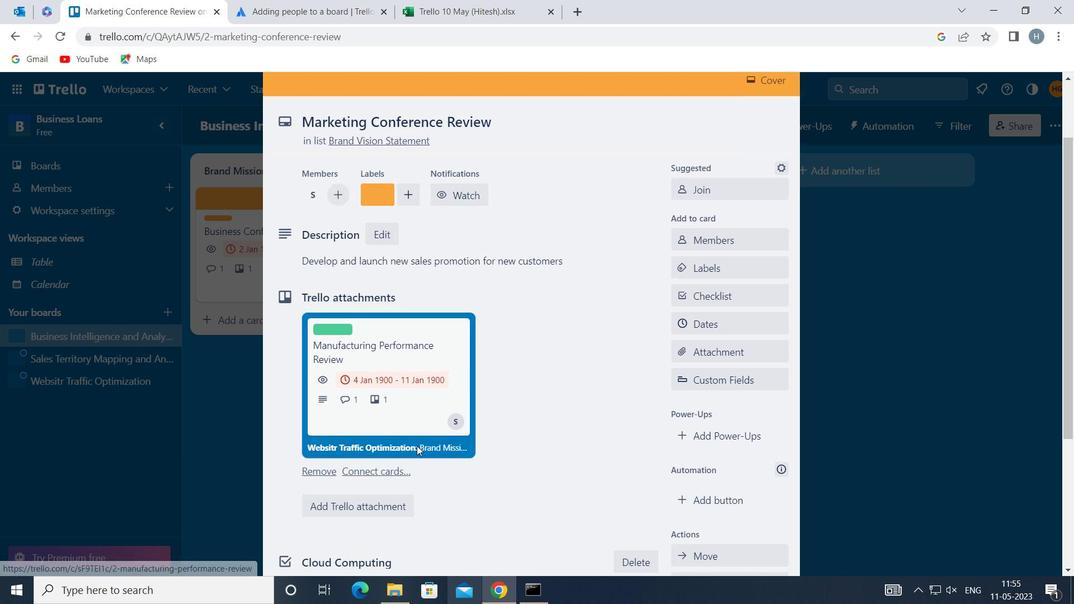 
Action: Mouse scrolled (419, 440) with delta (0, 0)
Screenshot: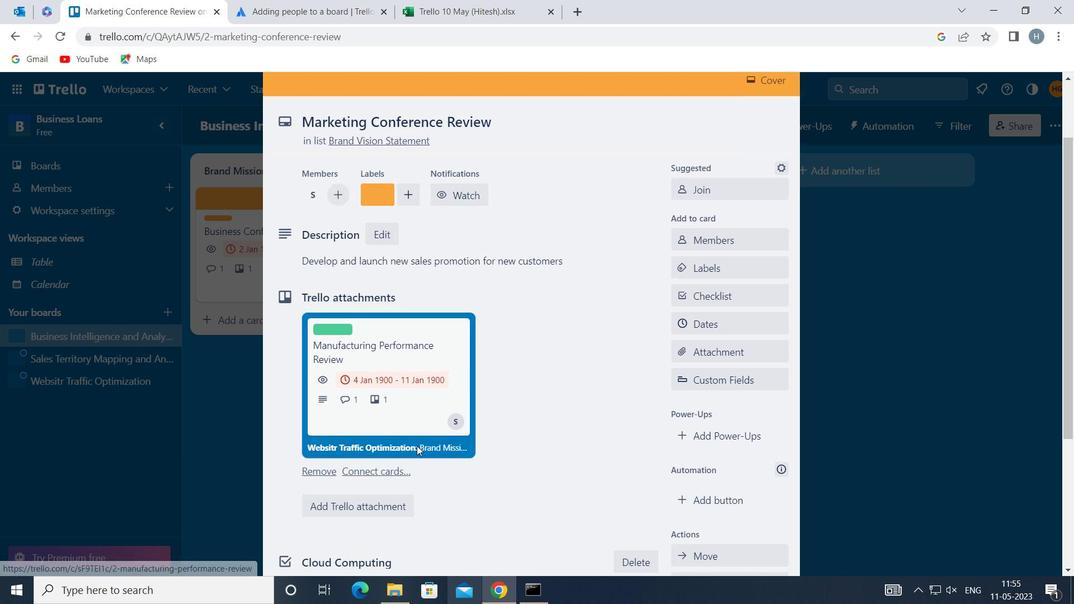 
Action: Mouse scrolled (419, 440) with delta (0, 0)
Screenshot: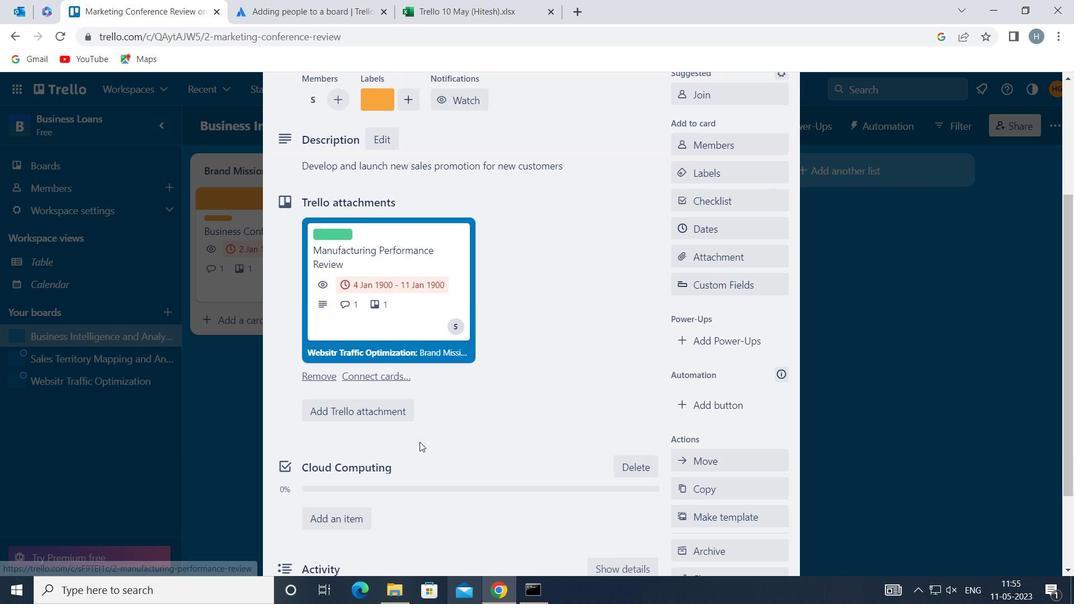 
Action: Mouse moved to (422, 483)
Screenshot: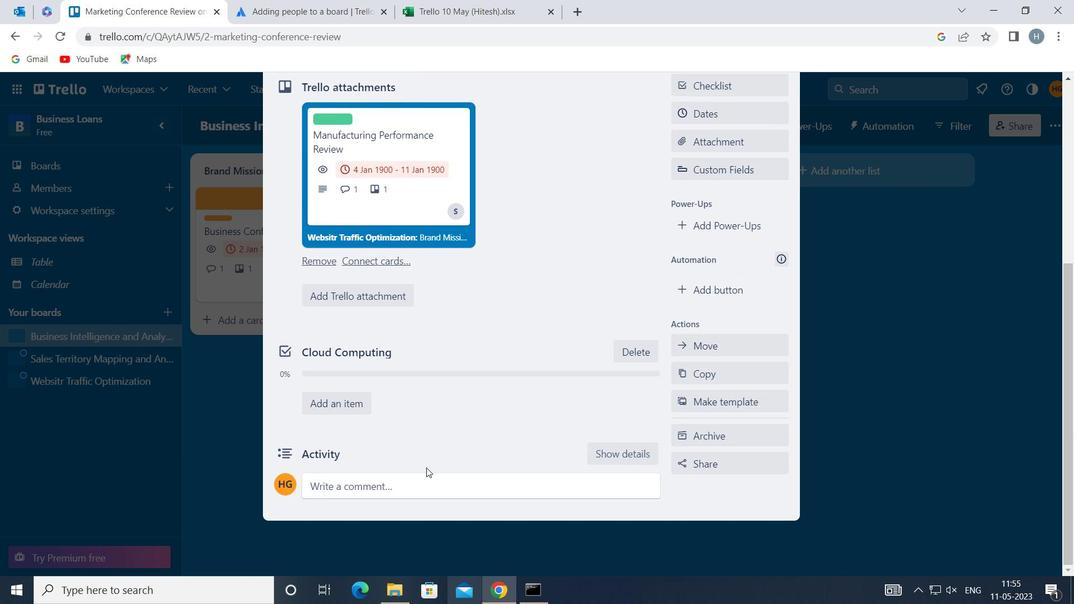 
Action: Mouse pressed left at (422, 483)
Screenshot: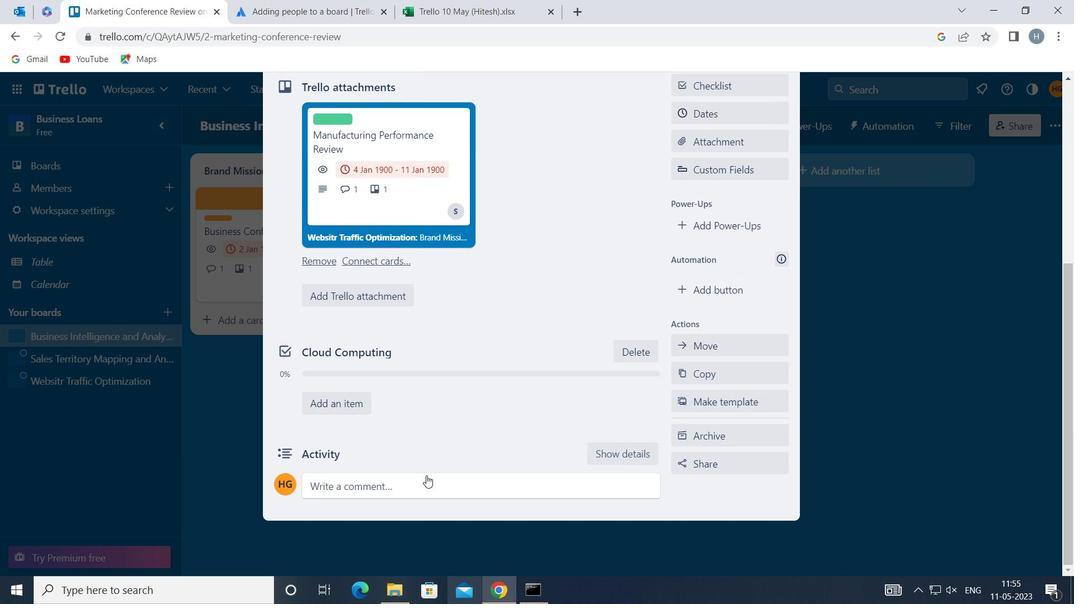 
Action: Mouse moved to (397, 527)
Screenshot: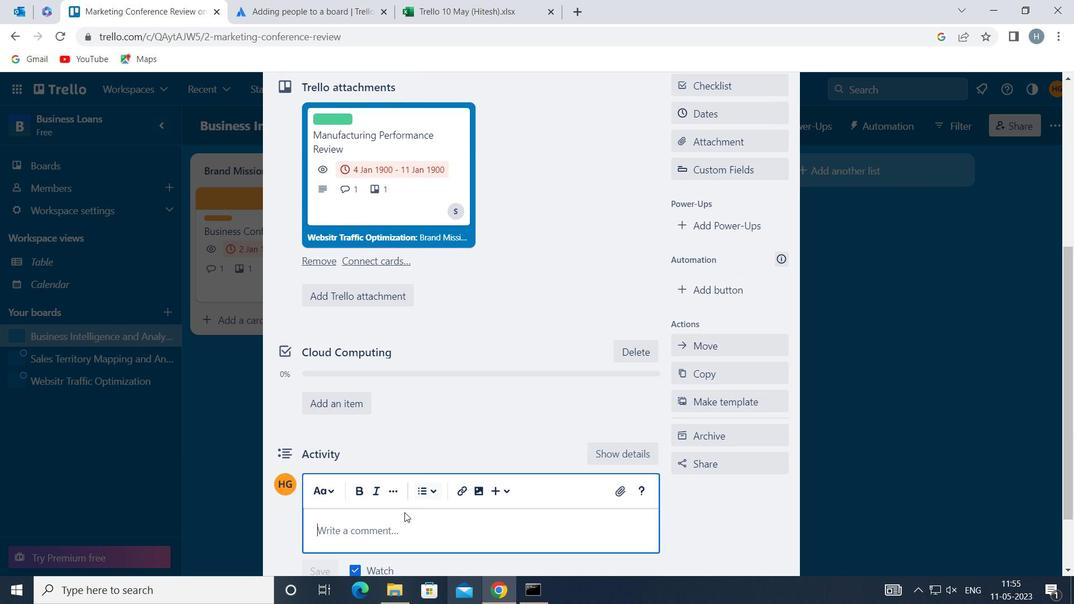 
Action: Mouse pressed left at (397, 527)
Screenshot: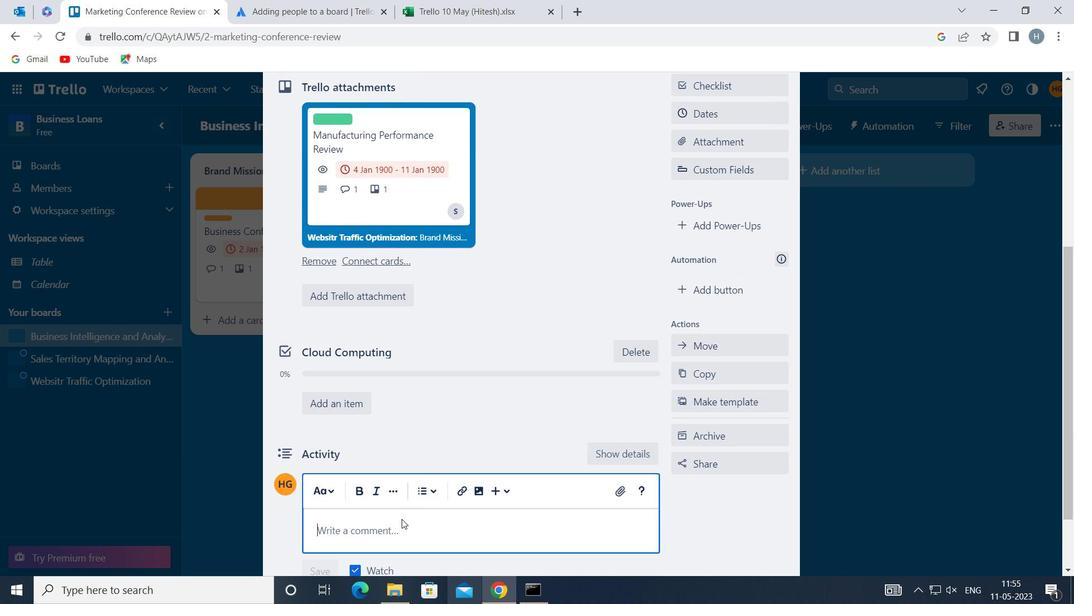 
Action: Mouse moved to (393, 529)
Screenshot: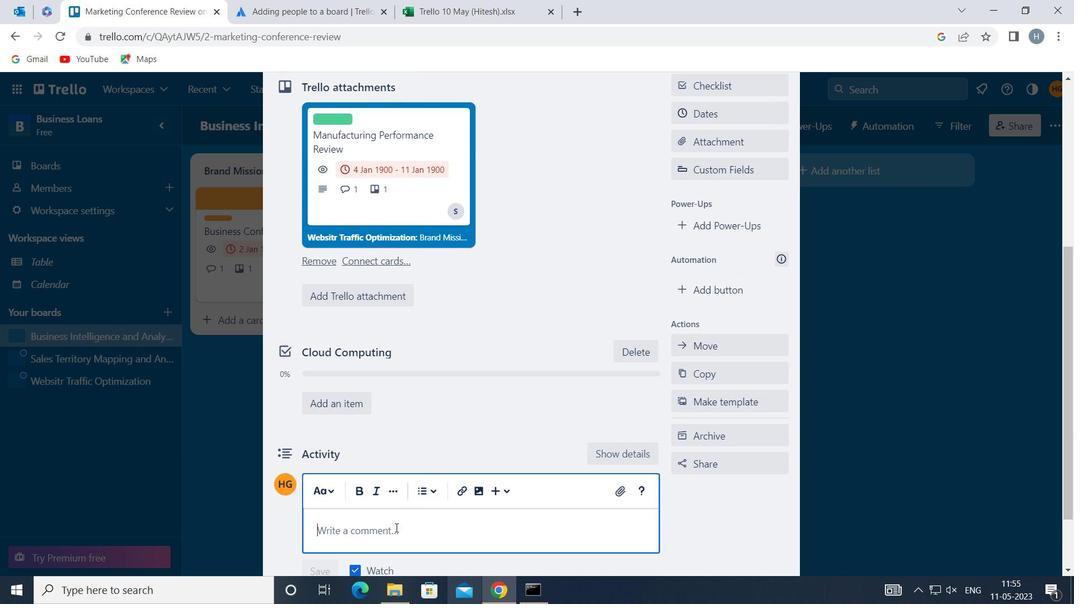 
Action: Key pressed <Key.shift>LET<Key.space>US<Key.space>CELEBRATE<Key.space>OUR<Key.space>PROGRESS<Key.space>AND<Key.space>KEEP<Key.space>PUSHINN<Key.backspace>G<Key.space>FORWARDAS<Key.backspace><Key.backspace><Key.space>AS<Key.space>THIS<Key.space>TASK<Key.space>S<Key.backspace>IS<Key.space>AN<Key.space>OIM<Key.backspace><Key.backspace><Key.backspace>IMPORTANT<Key.space>MILESTONE<Key.space>IN<Key.space>OUR<Key.space>PROJECT
Screenshot: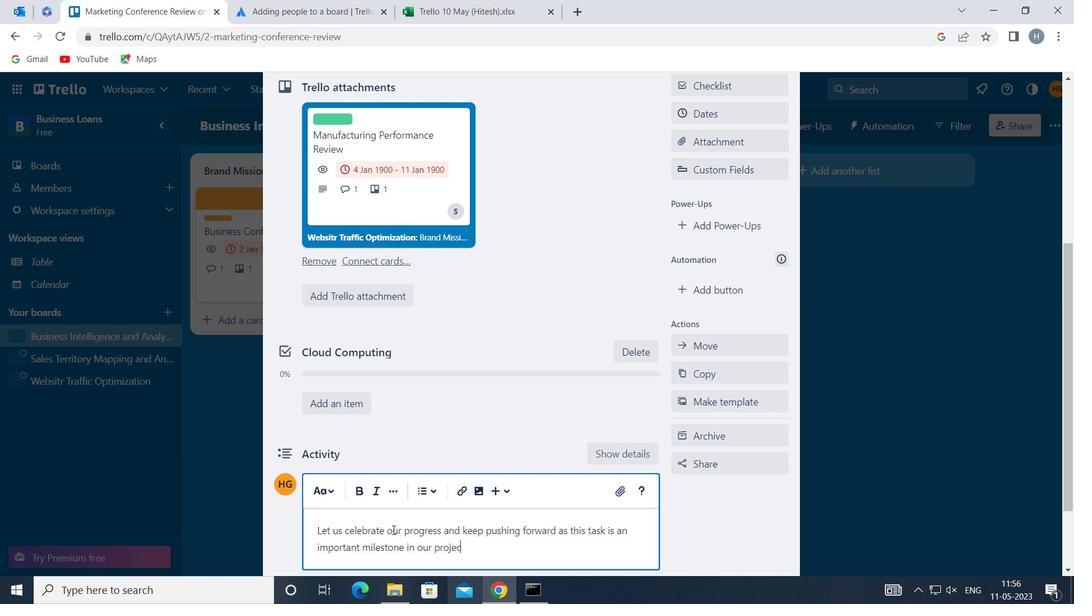 
Action: Mouse moved to (369, 542)
Screenshot: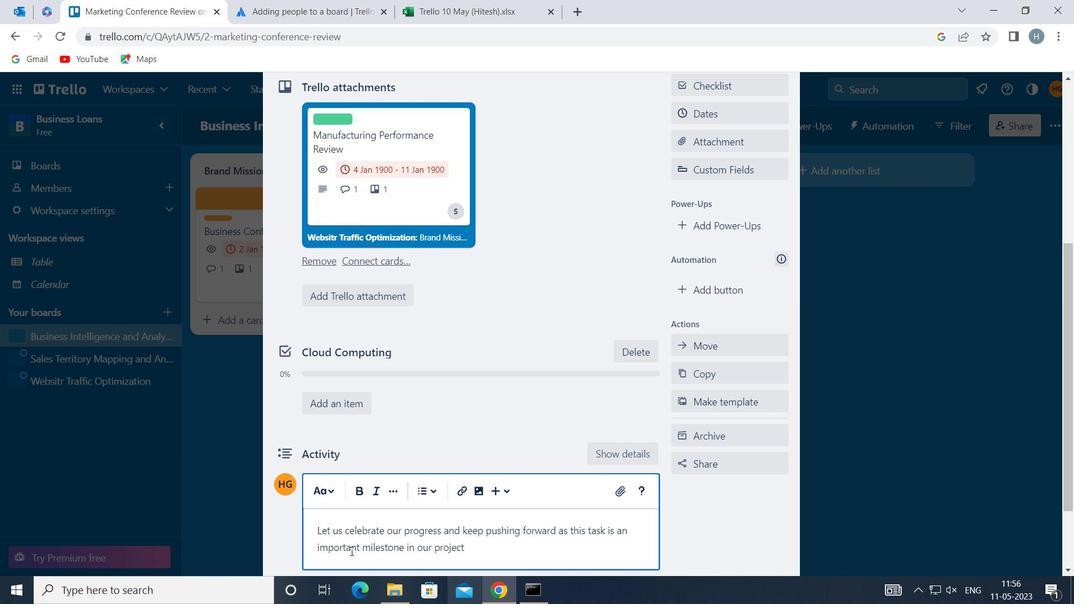 
Action: Mouse scrolled (369, 541) with delta (0, 0)
Screenshot: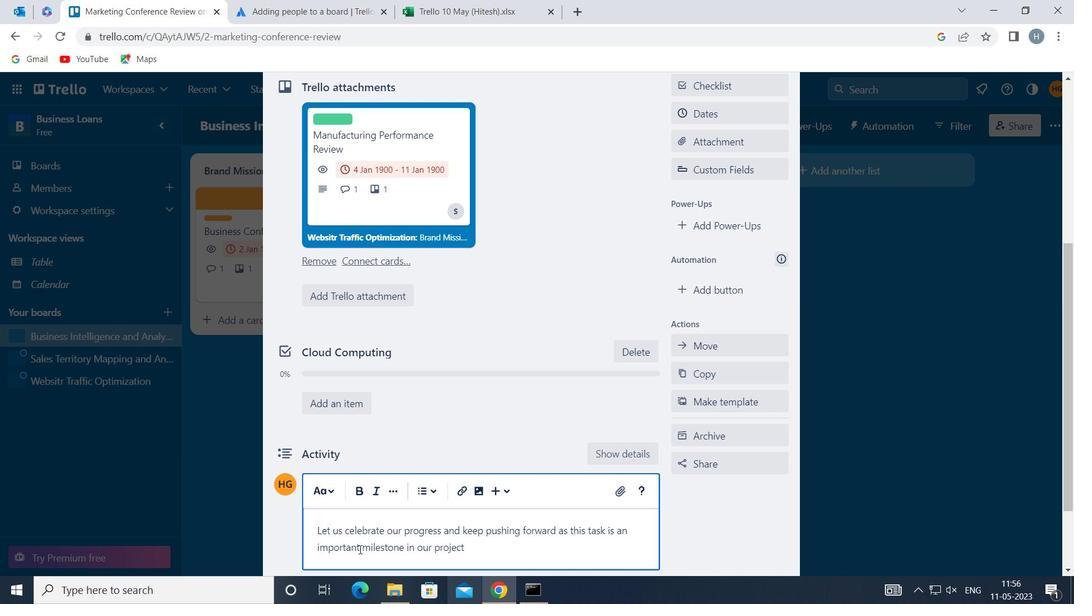 
Action: Mouse scrolled (369, 541) with delta (0, 0)
Screenshot: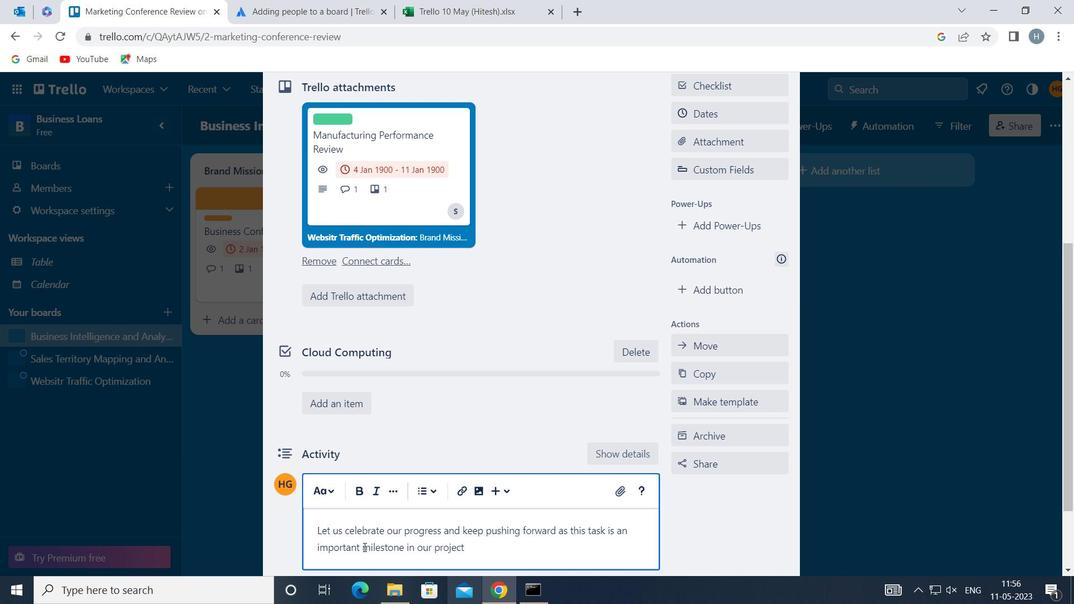 
Action: Mouse moved to (313, 486)
Screenshot: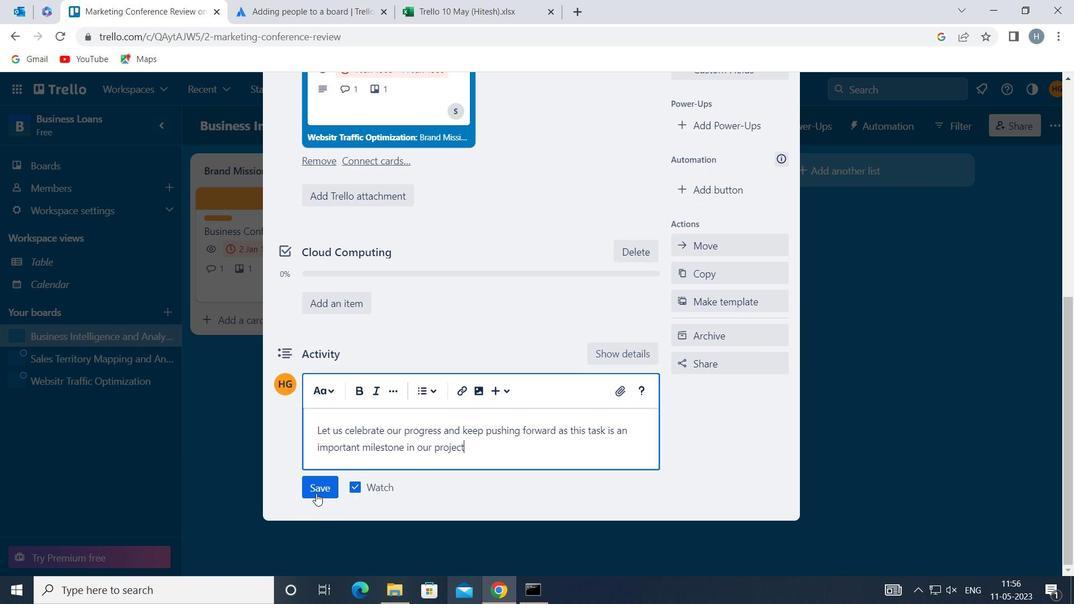 
Action: Mouse pressed left at (313, 486)
Screenshot: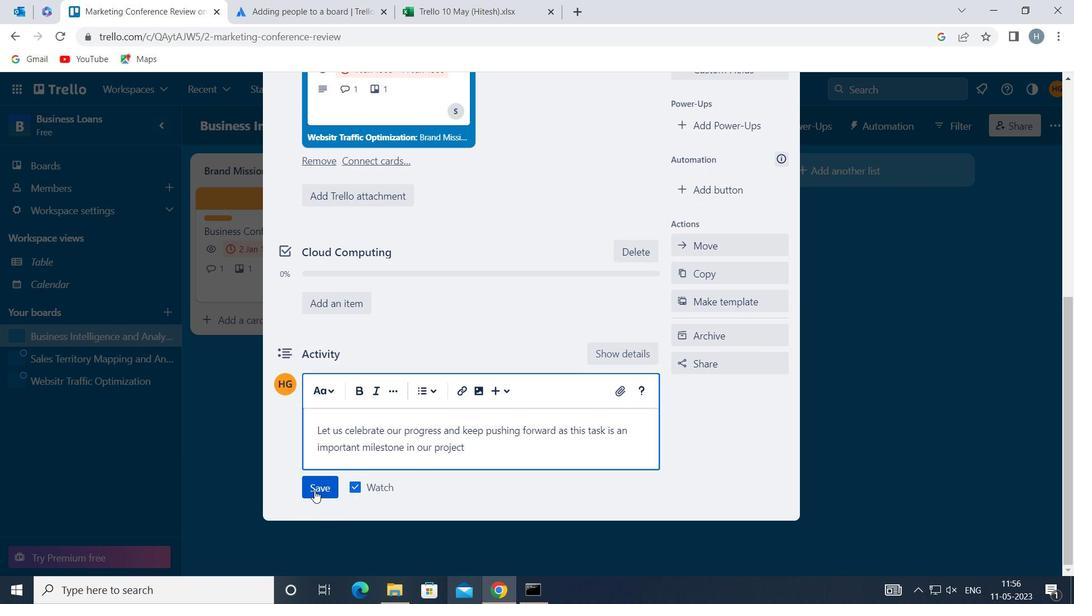 
Action: Mouse moved to (565, 415)
Screenshot: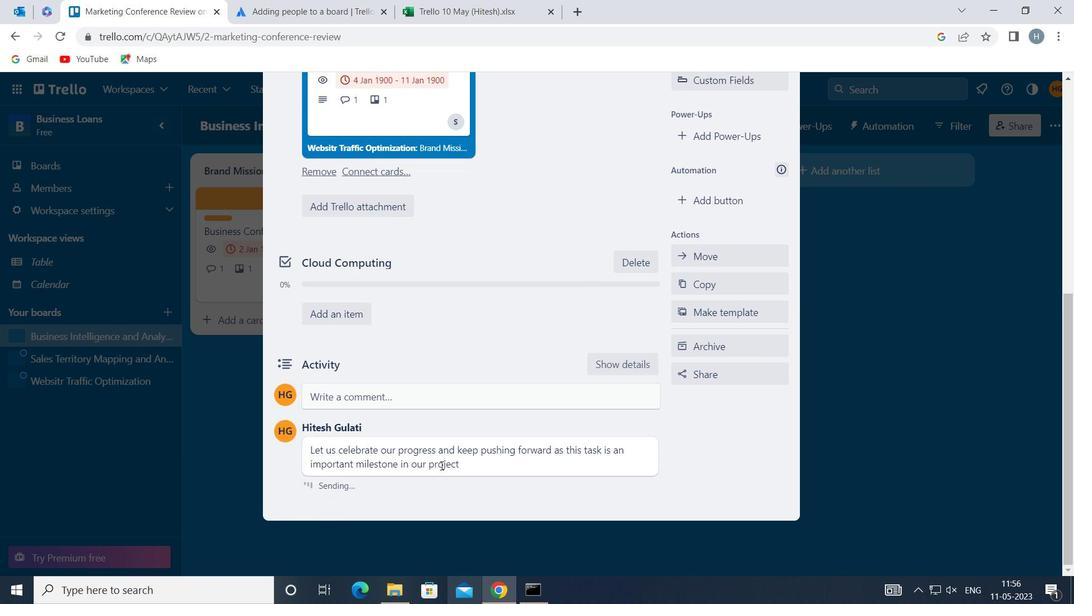 
Action: Mouse scrolled (565, 415) with delta (0, 0)
Screenshot: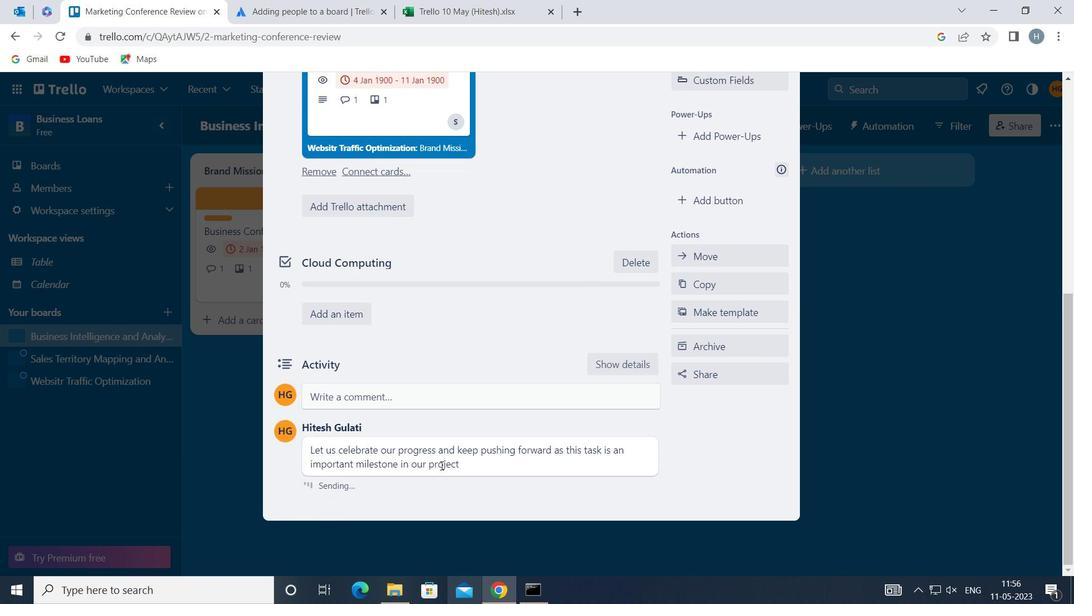 
Action: Mouse moved to (720, 101)
Screenshot: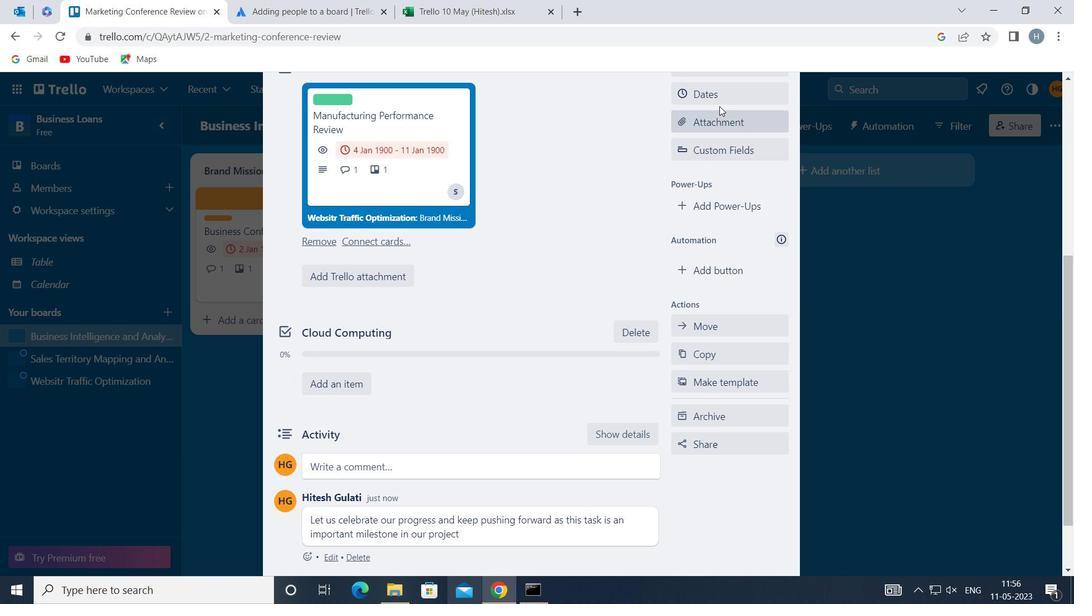 
Action: Mouse pressed left at (720, 101)
Screenshot: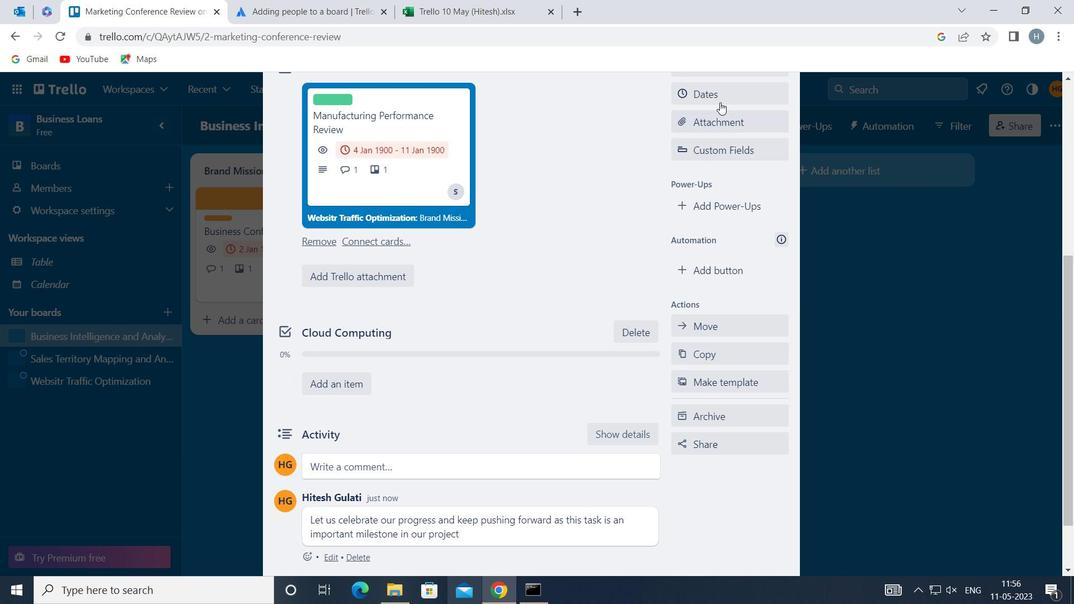 
Action: Mouse moved to (684, 372)
Screenshot: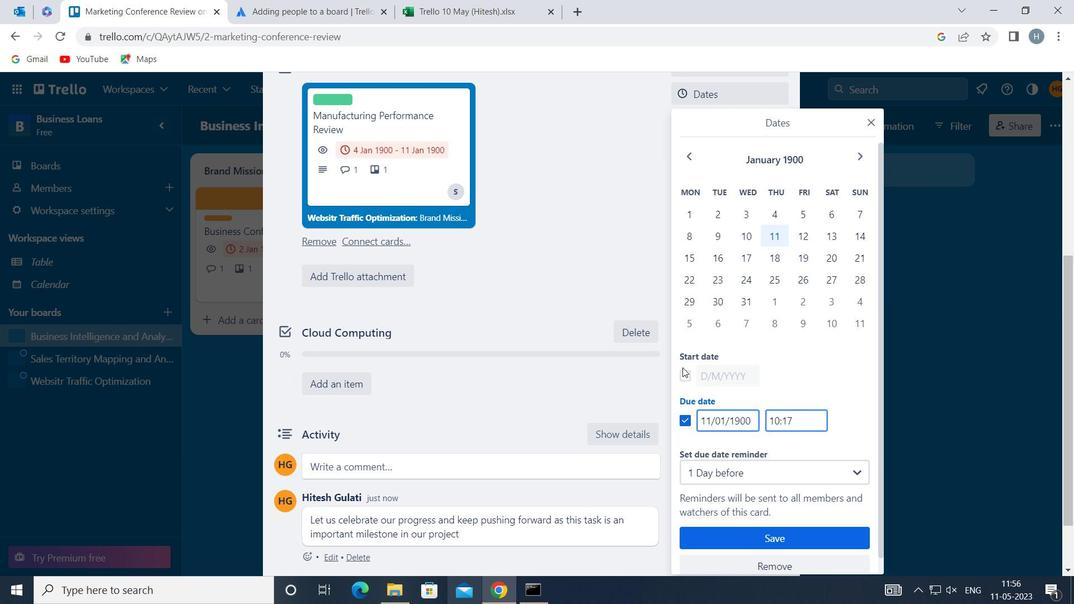 
Action: Mouse pressed left at (684, 372)
Screenshot: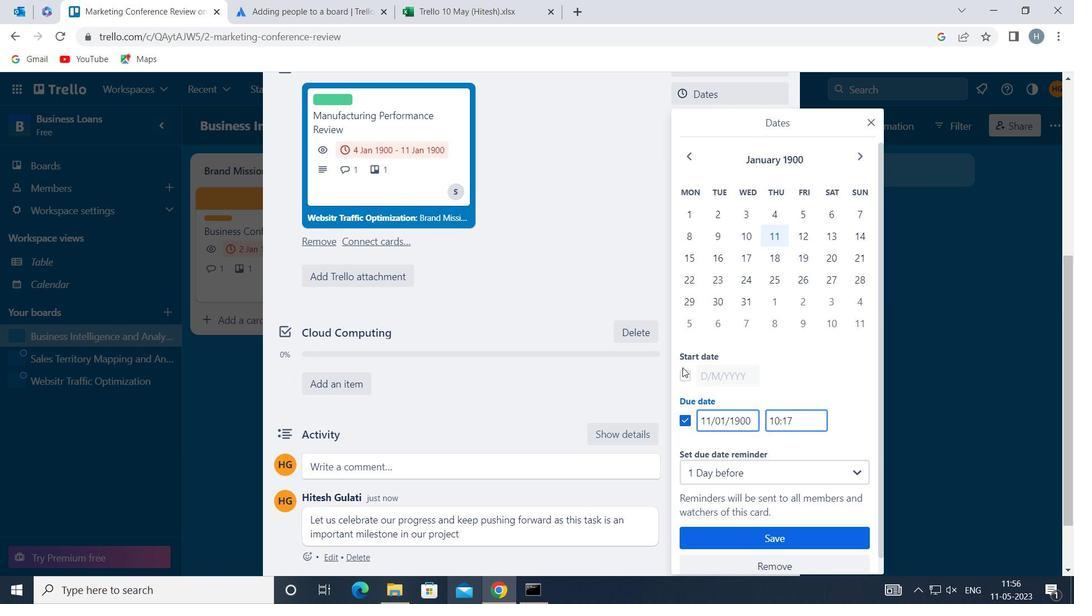 
Action: Mouse moved to (711, 372)
Screenshot: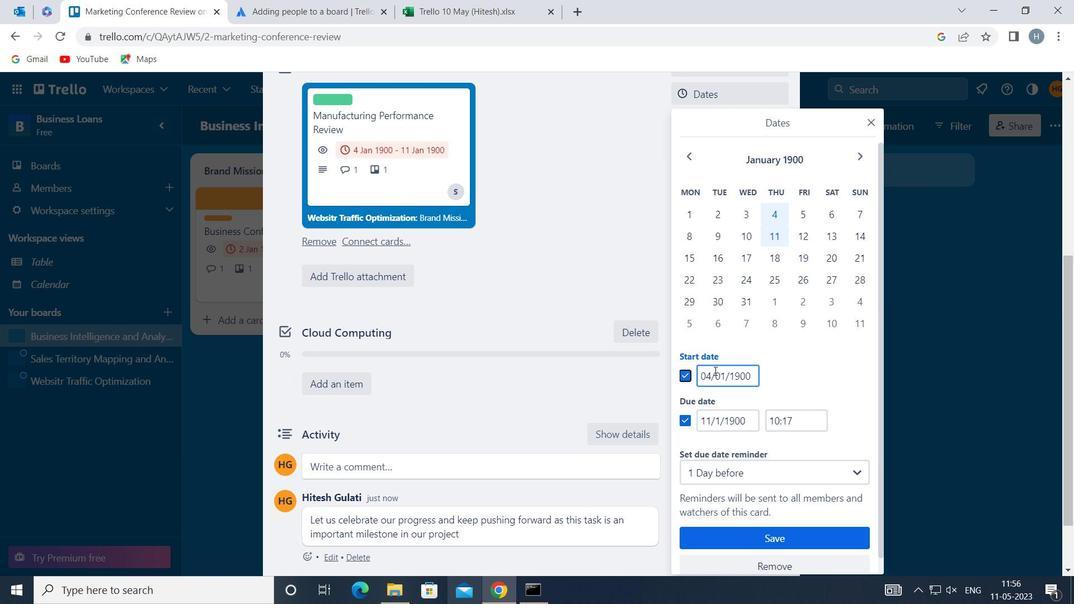
Action: Mouse pressed left at (711, 372)
Screenshot: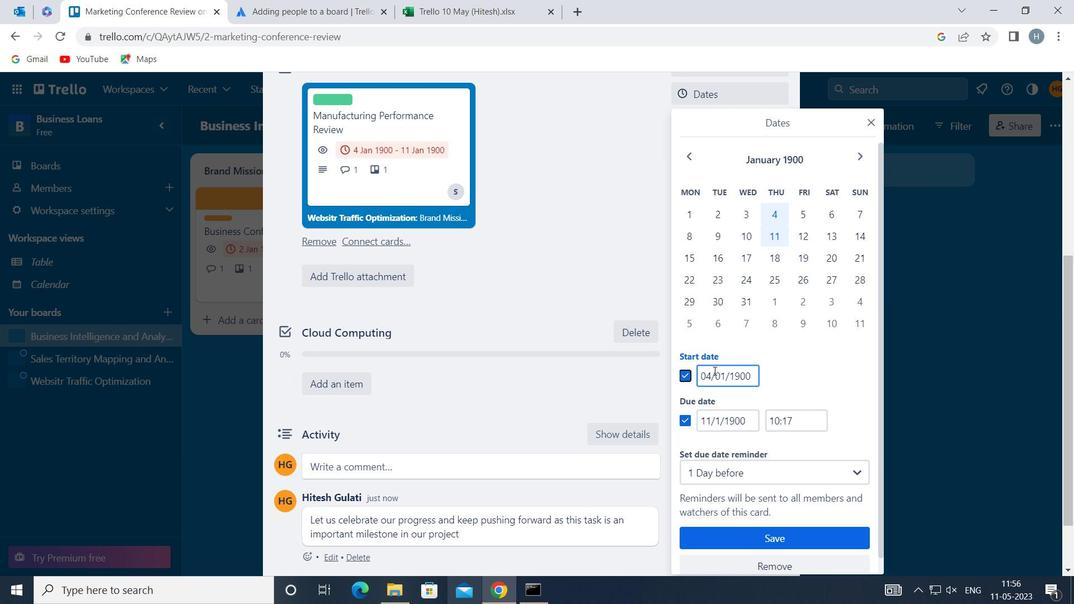 
Action: Mouse moved to (707, 373)
Screenshot: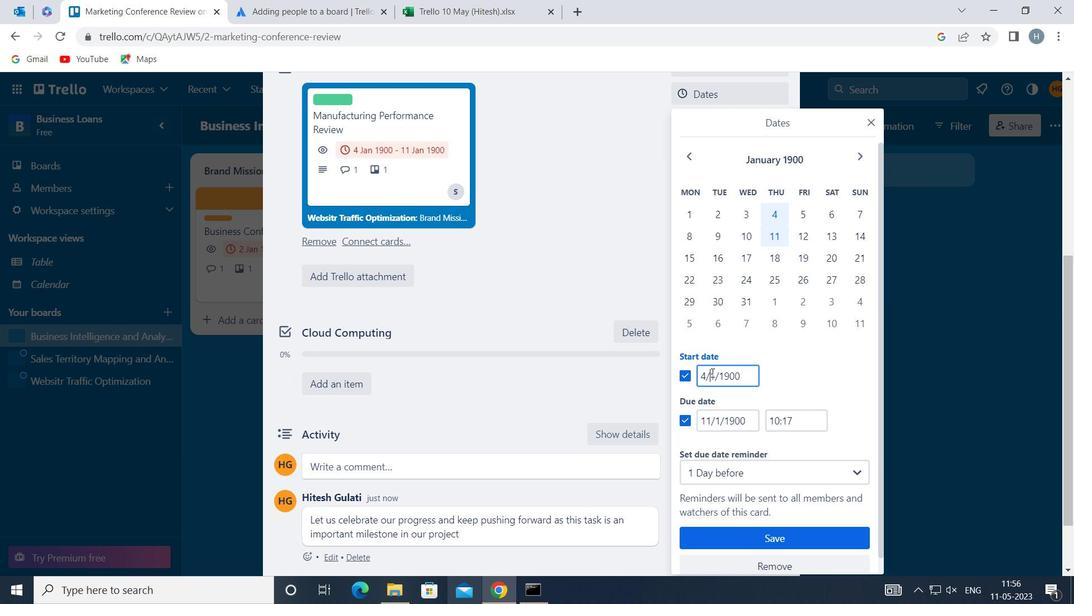 
Action: Mouse pressed left at (707, 373)
Screenshot: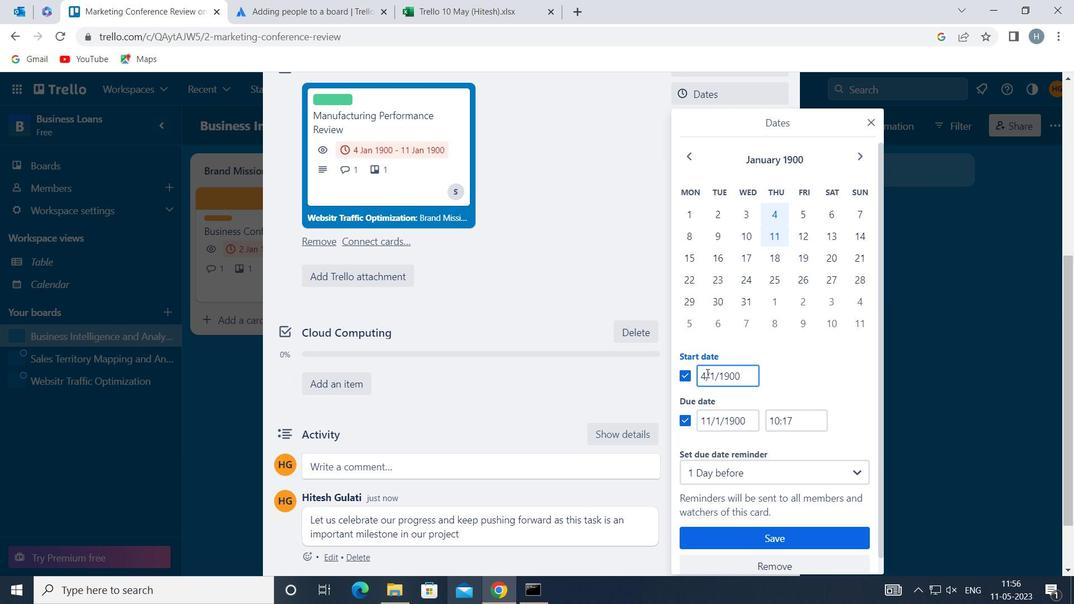 
Action: Key pressed <Key.backspace>5
Screenshot: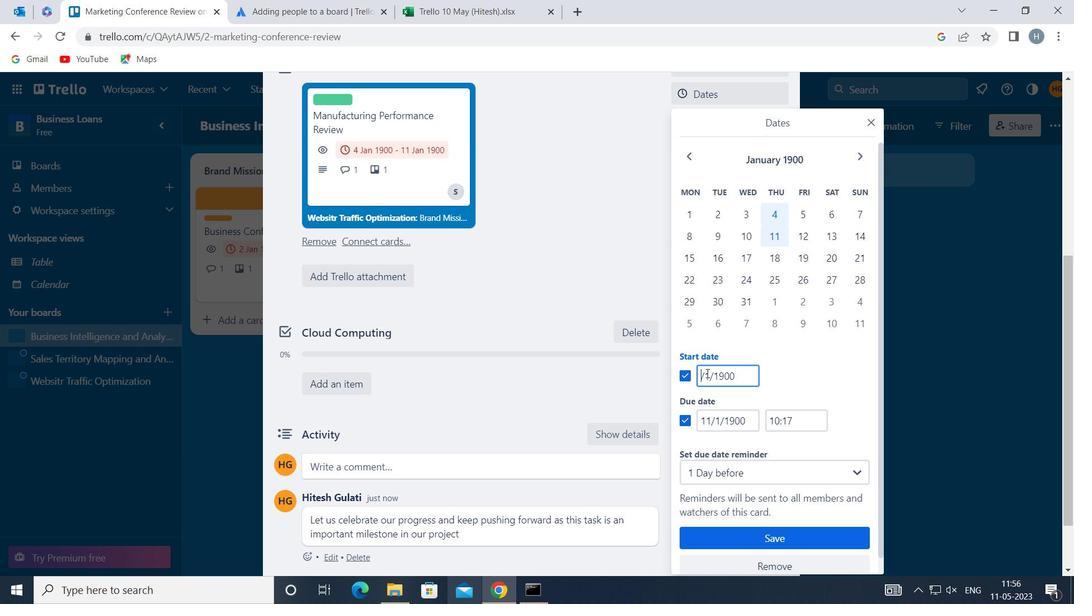 
Action: Mouse moved to (698, 424)
Screenshot: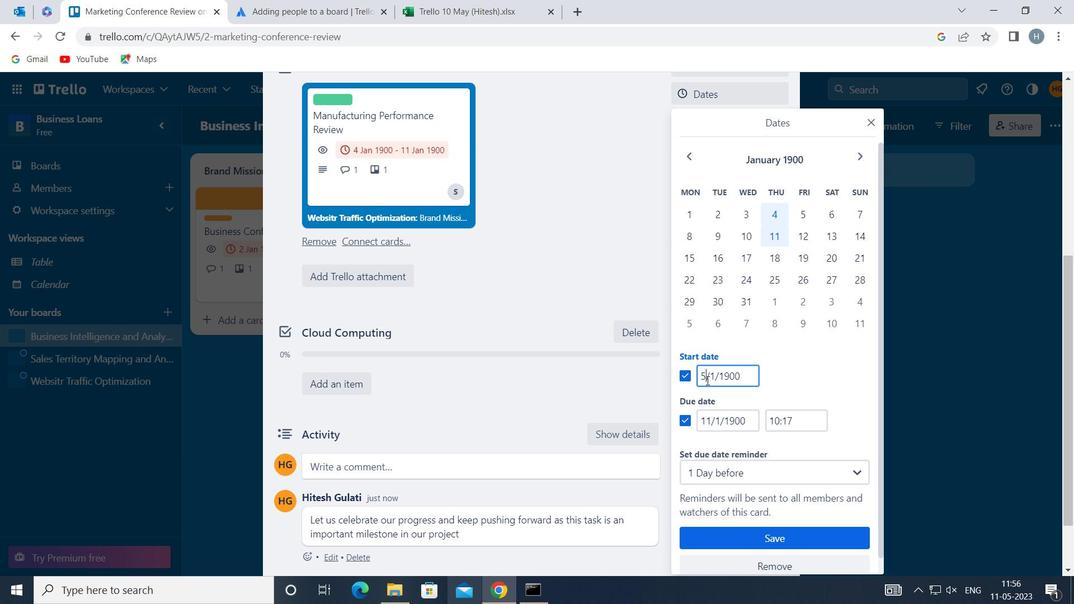 
Action: Mouse pressed left at (698, 424)
Screenshot: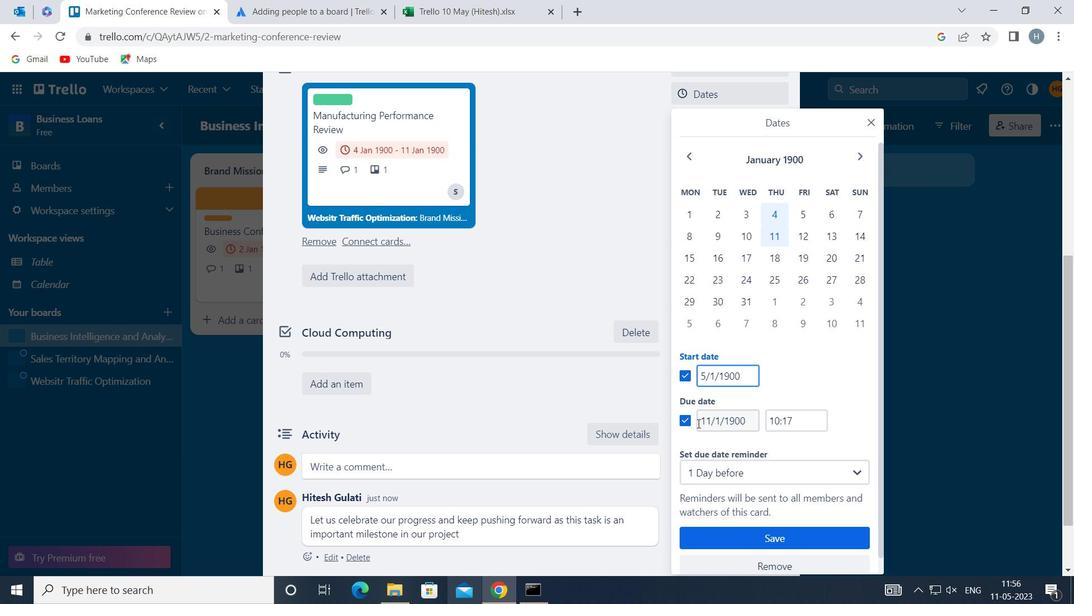 
Action: Mouse moved to (700, 414)
Screenshot: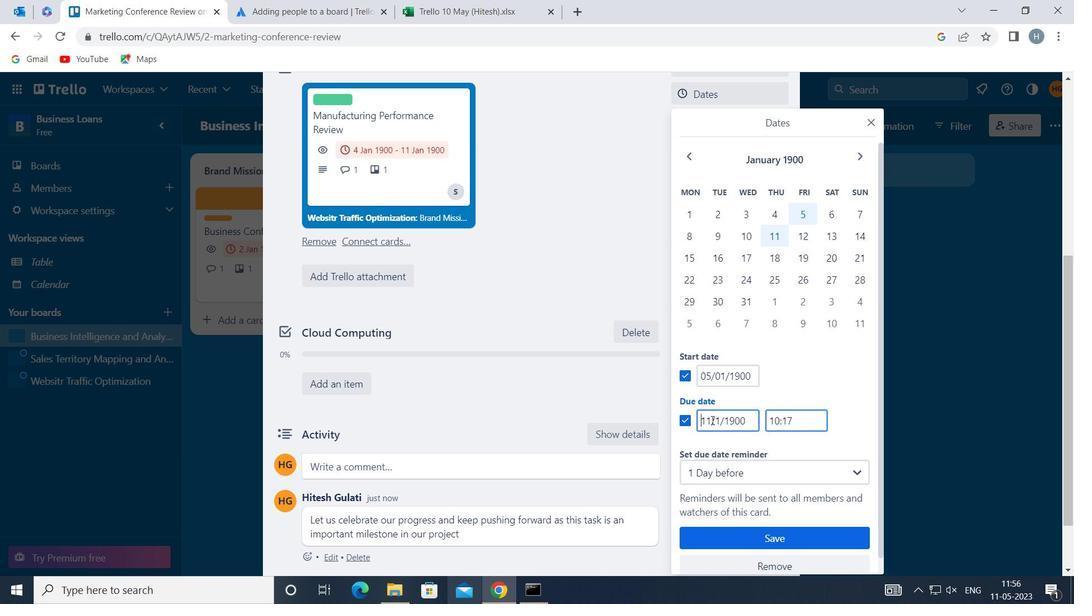 
Action: Mouse pressed left at (700, 414)
Screenshot: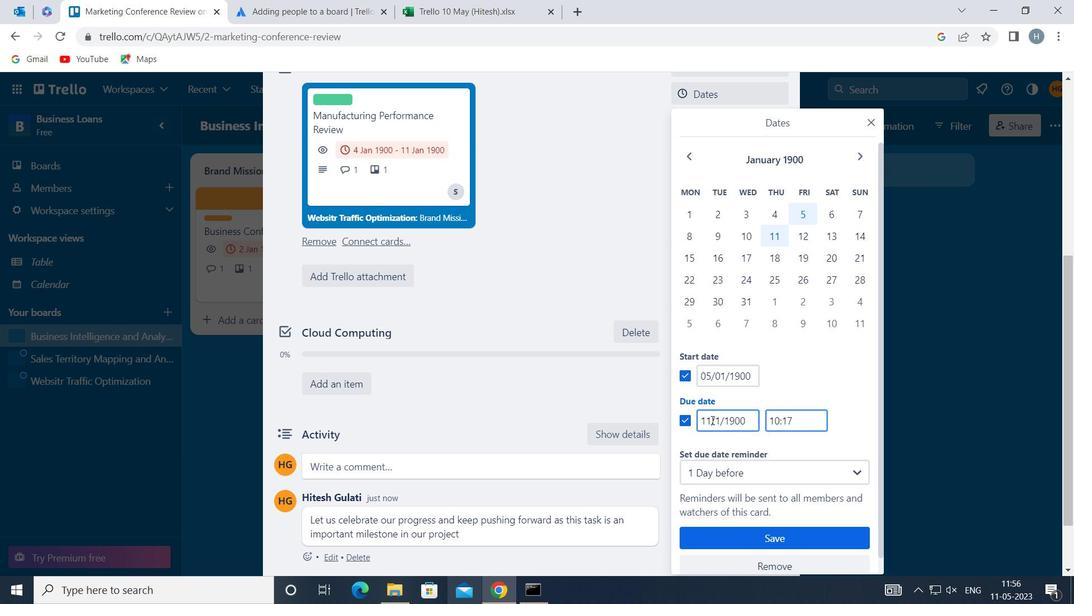 
Action: Mouse moved to (708, 415)
Screenshot: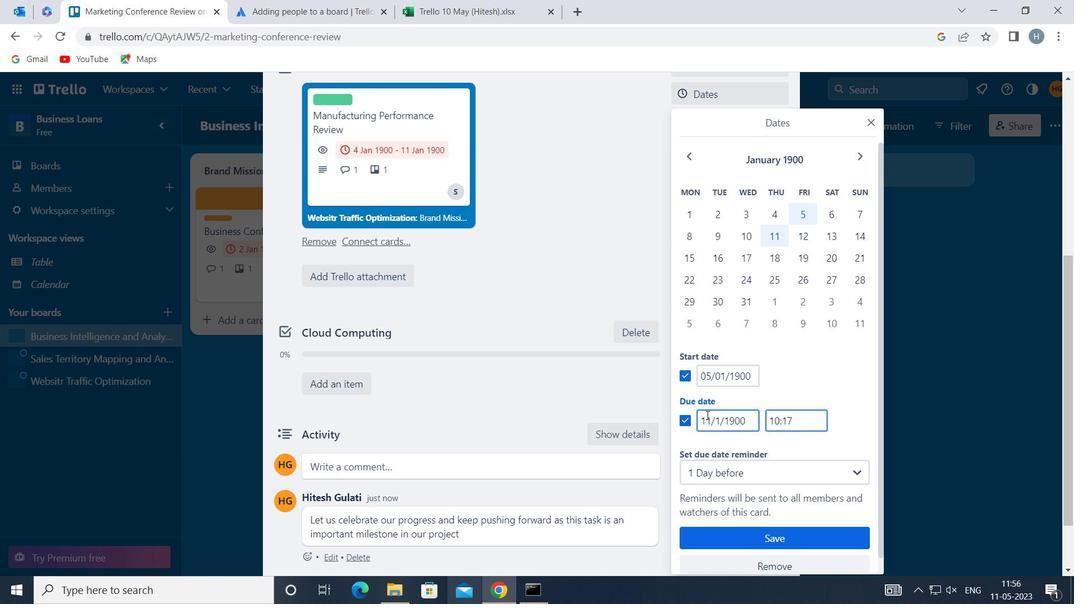 
Action: Mouse pressed left at (708, 415)
Screenshot: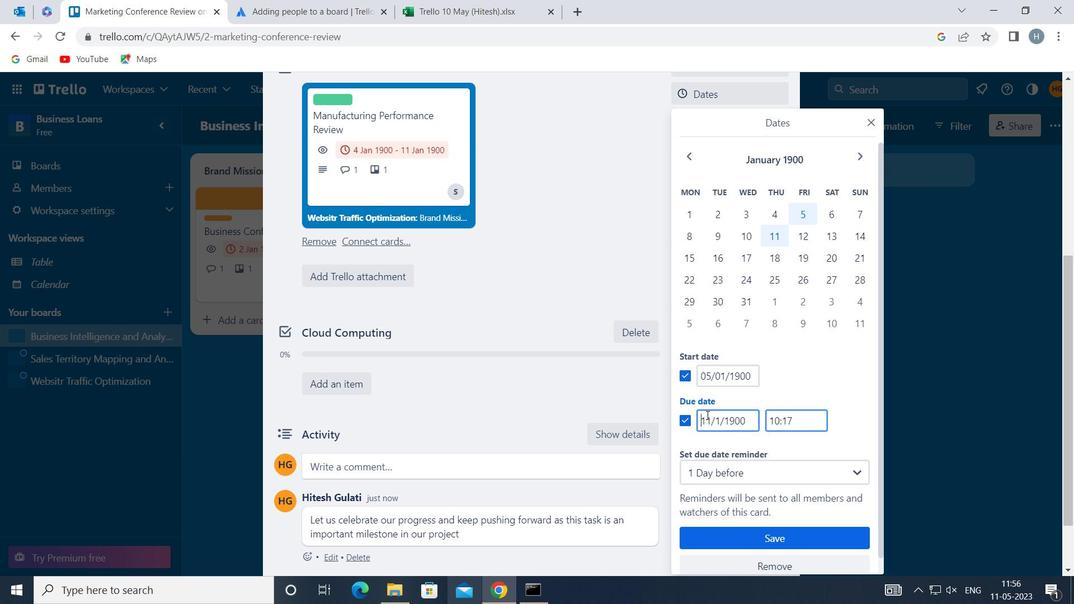 
Action: Mouse moved to (708, 415)
Screenshot: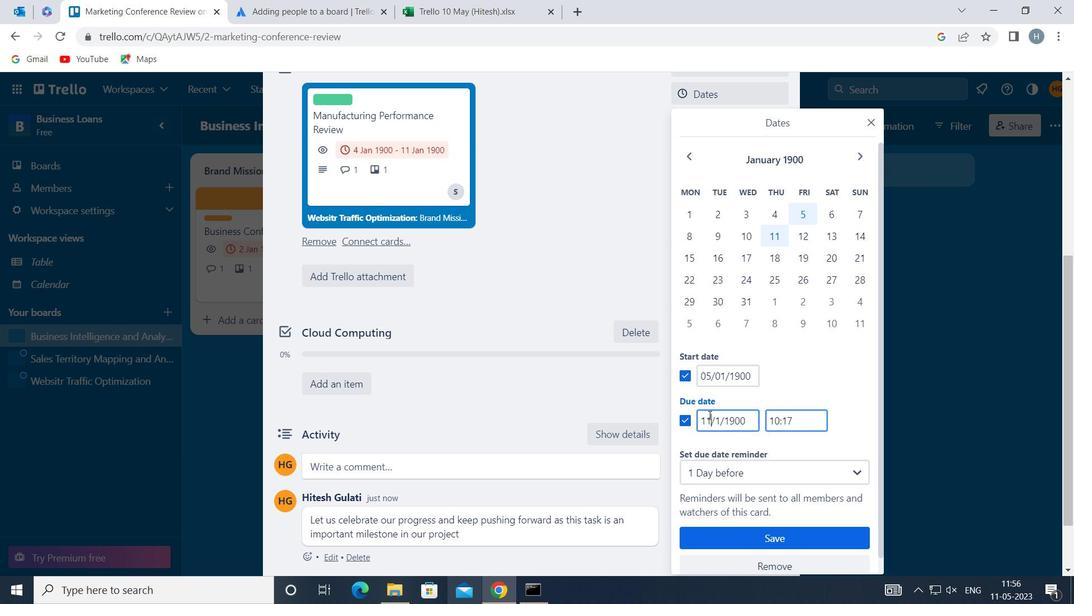 
Action: Key pressed <Key.backspace>
Screenshot: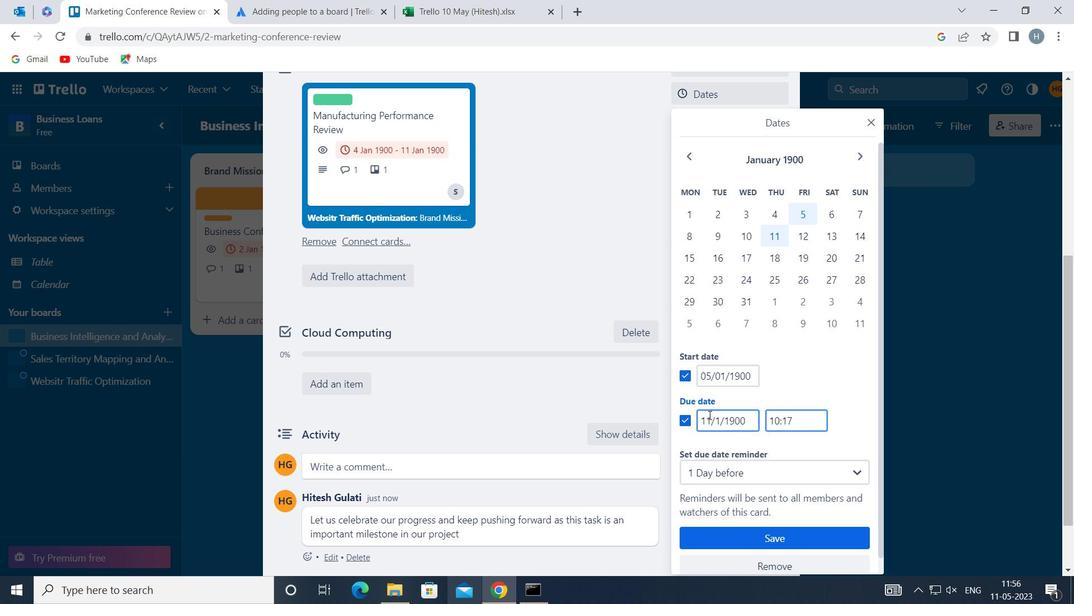 
Action: Mouse moved to (709, 415)
Screenshot: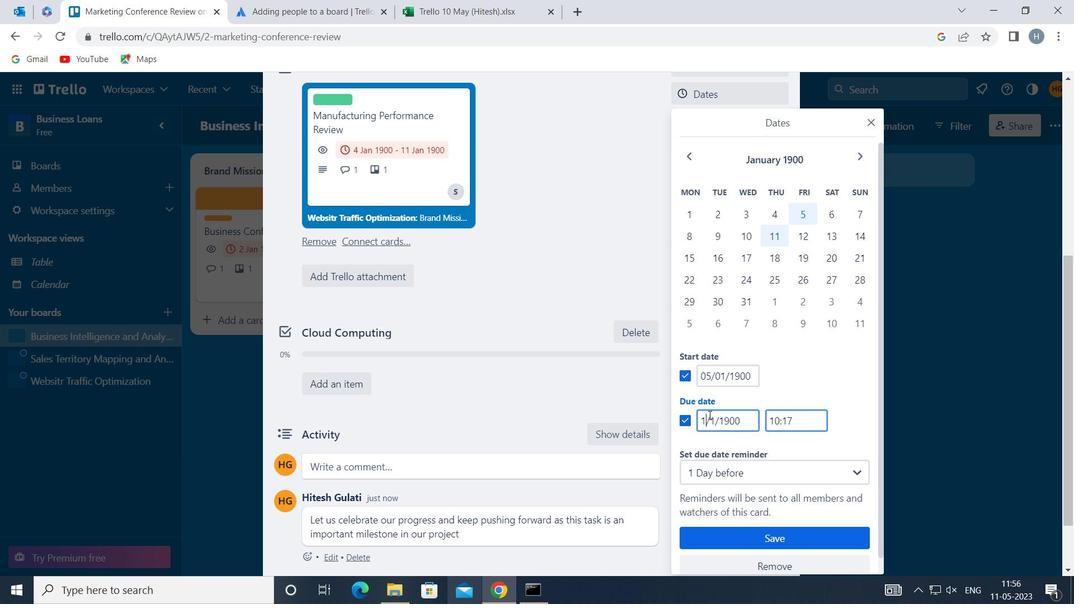 
Action: Key pressed 2
Screenshot: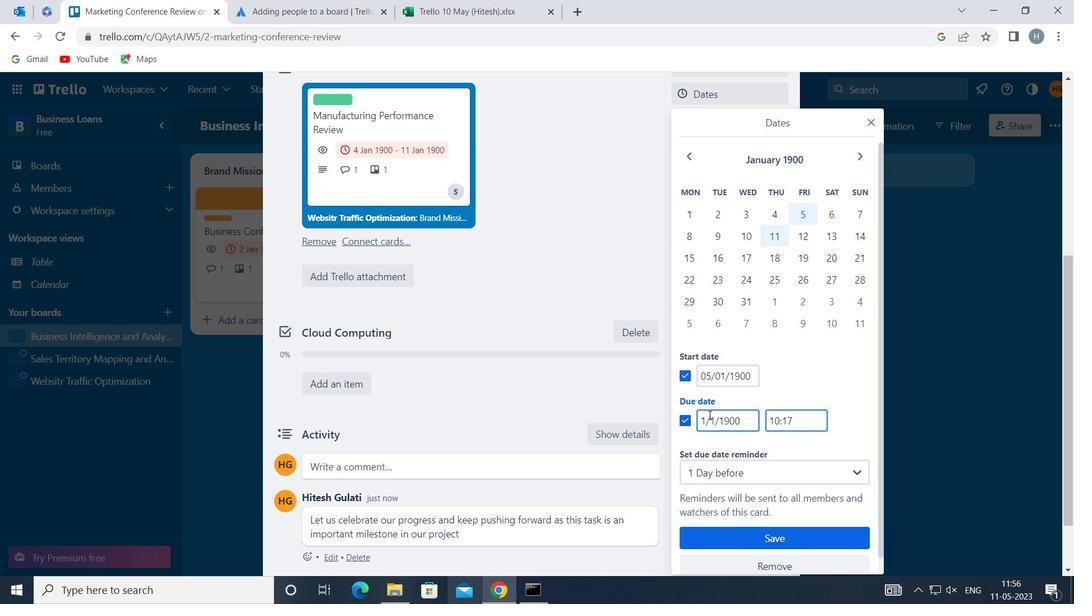 
Action: Mouse moved to (755, 536)
Screenshot: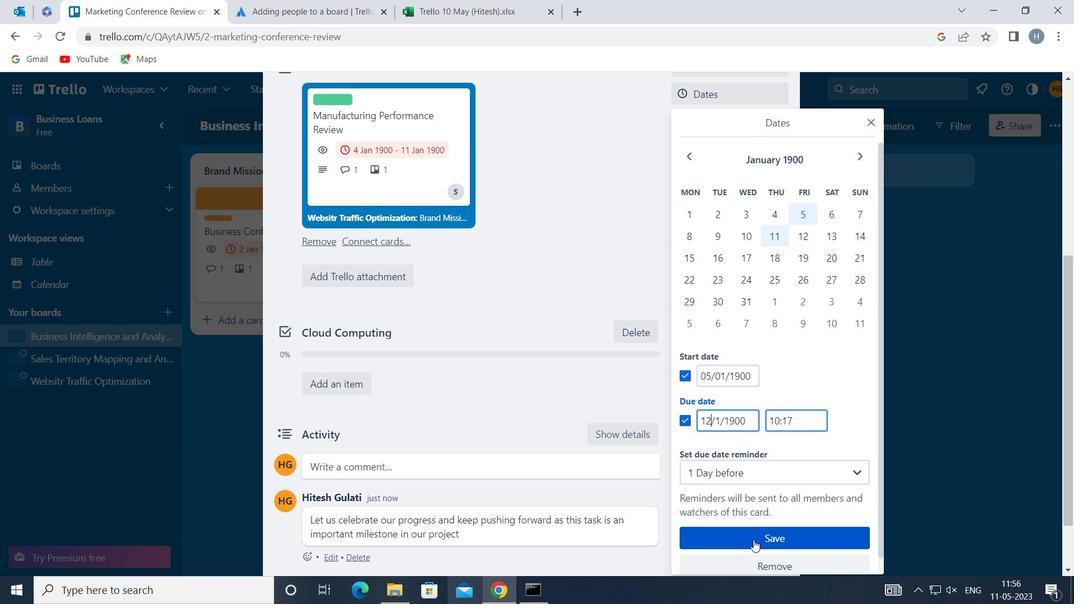 
Action: Mouse pressed left at (755, 536)
Screenshot: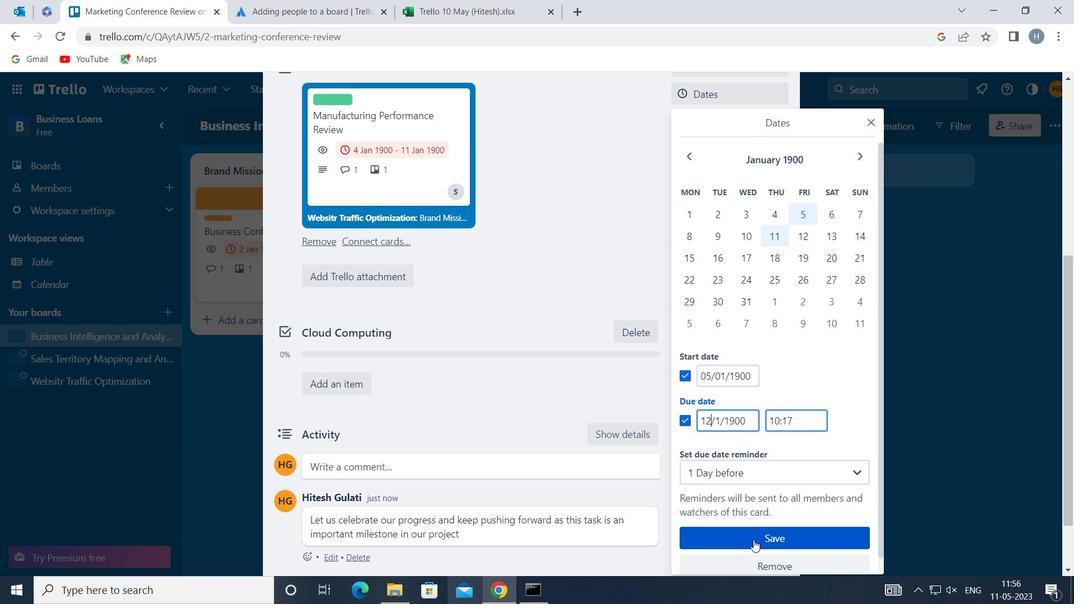 
